 Task: Find connections with filter location Salamanca with filter topic #Mindfulwith filter profile language English with filter current company Global Freelance Recruiter with filter school Institute of Professional Education and Research (IPER), Bhopal with filter industry Restaurants with filter service category Loans with filter keywords title Supervisors
Action: Mouse moved to (142, 227)
Screenshot: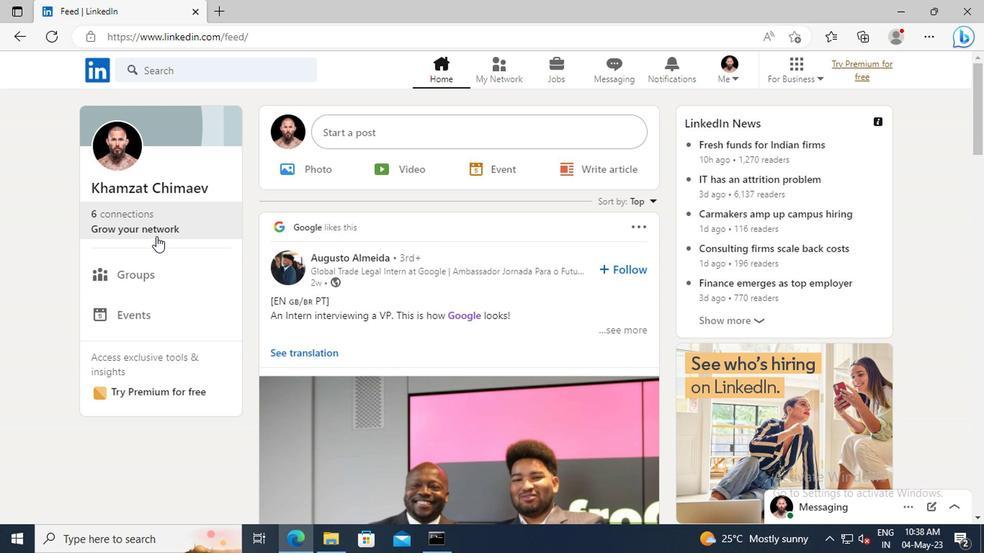 
Action: Mouse pressed left at (142, 227)
Screenshot: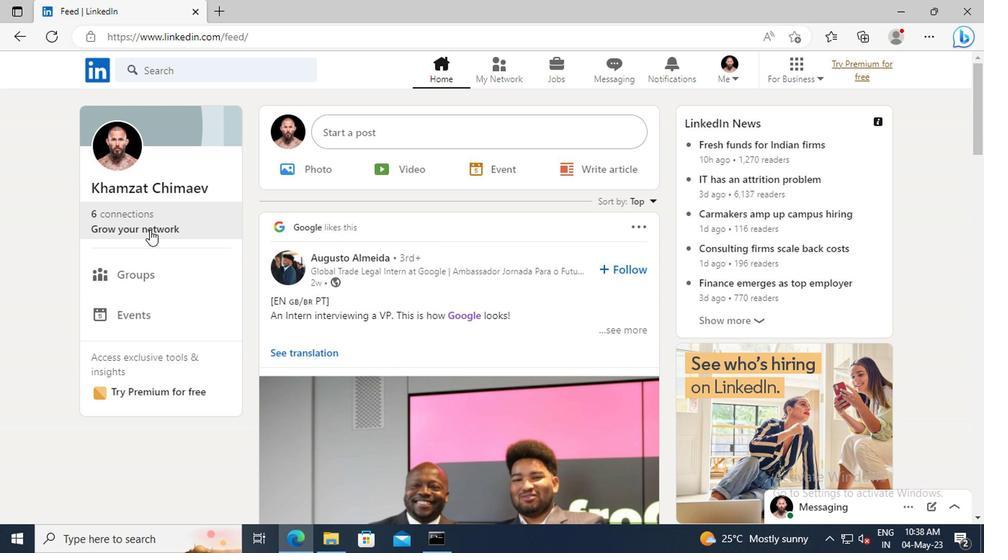 
Action: Mouse moved to (145, 151)
Screenshot: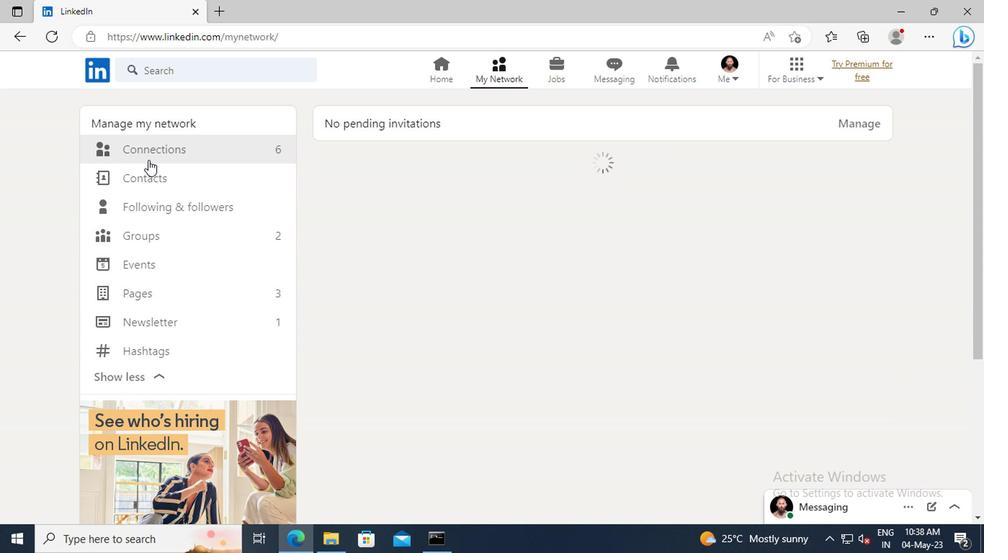 
Action: Mouse pressed left at (145, 151)
Screenshot: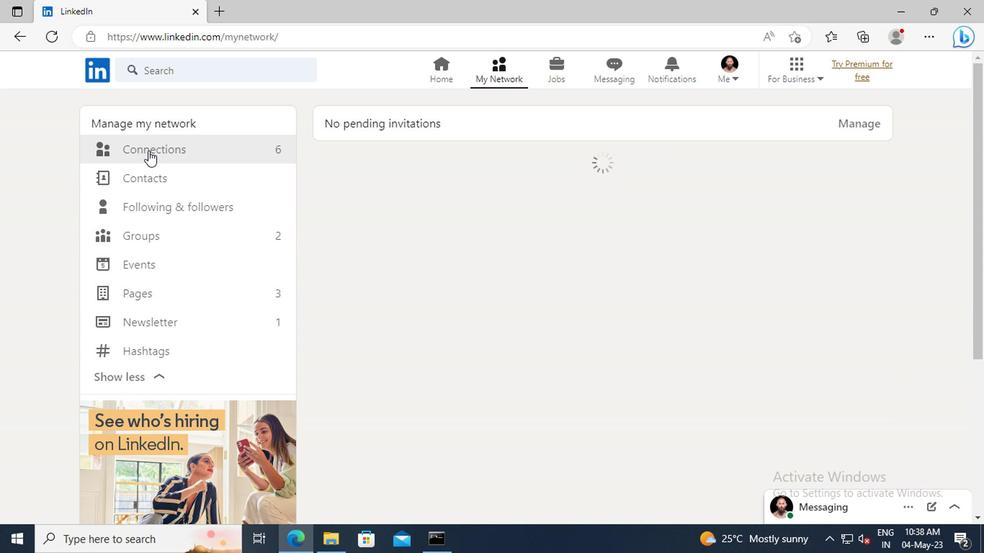 
Action: Mouse moved to (592, 154)
Screenshot: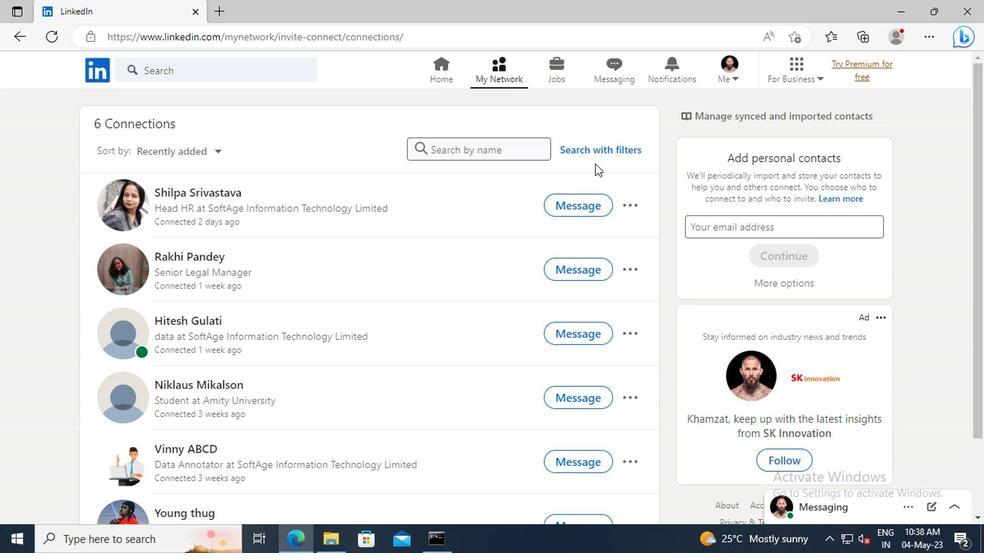 
Action: Mouse pressed left at (592, 154)
Screenshot: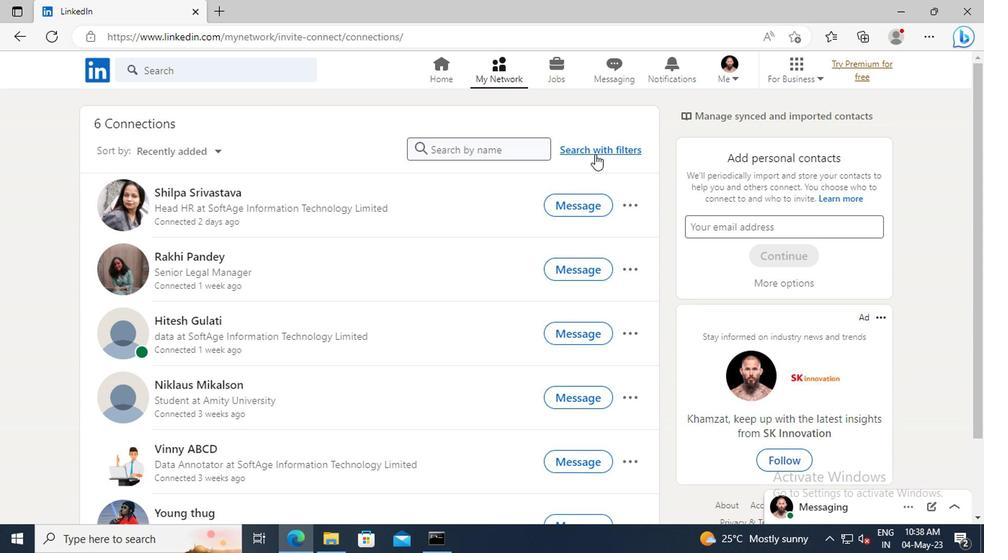 
Action: Mouse moved to (542, 115)
Screenshot: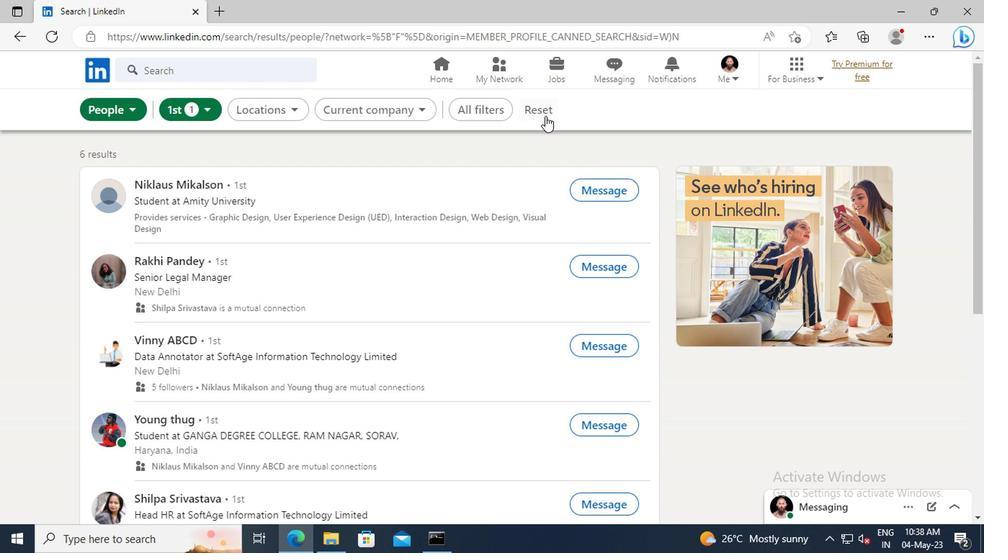 
Action: Mouse pressed left at (542, 115)
Screenshot: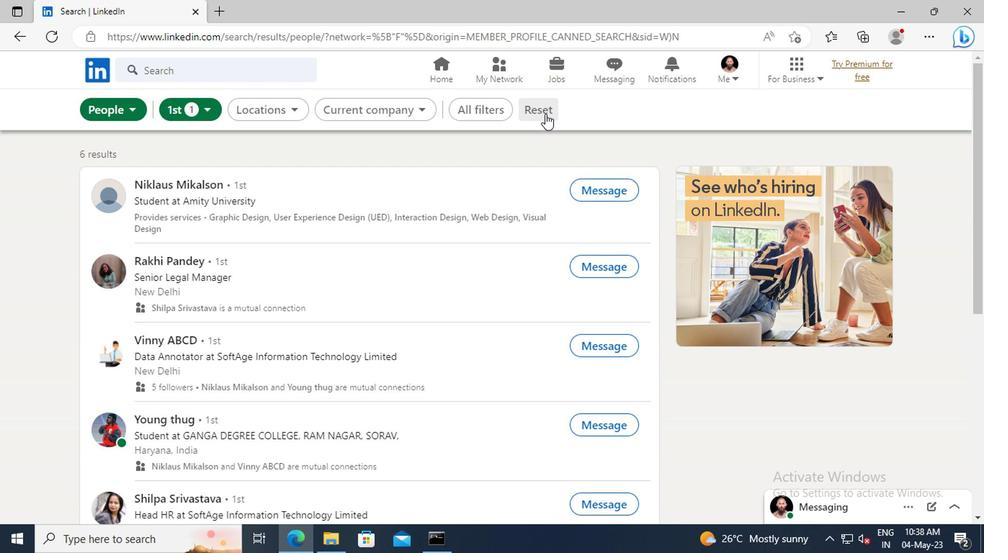 
Action: Mouse moved to (524, 111)
Screenshot: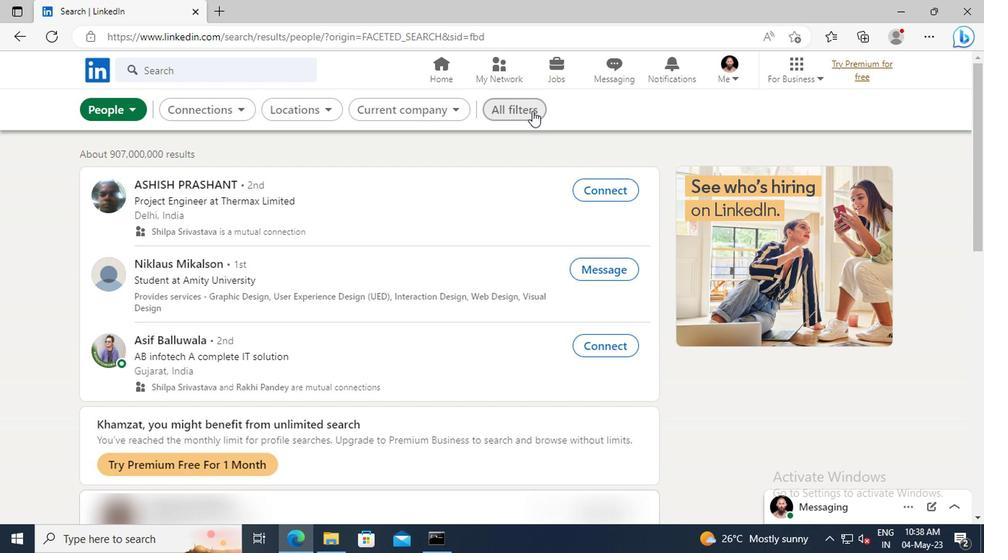 
Action: Mouse pressed left at (524, 111)
Screenshot: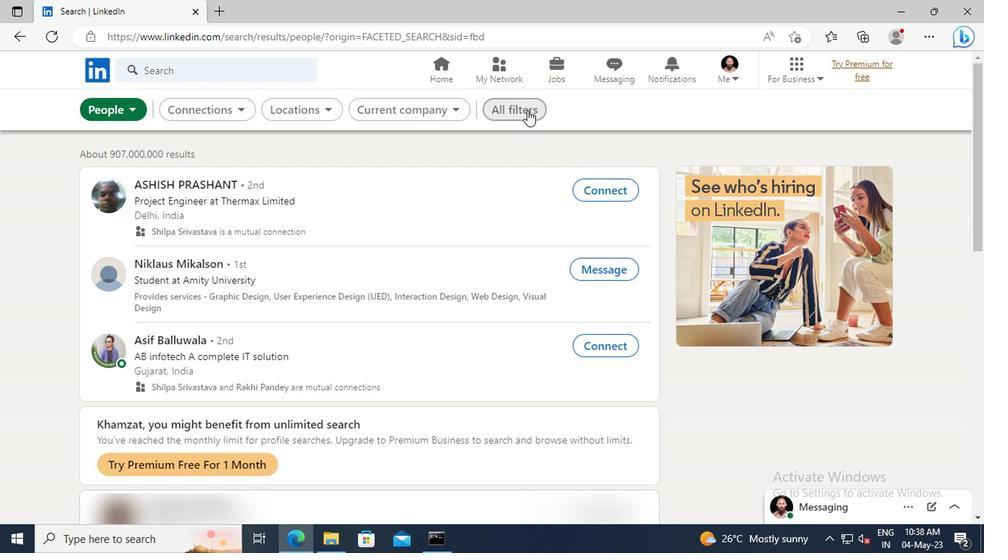 
Action: Mouse moved to (798, 278)
Screenshot: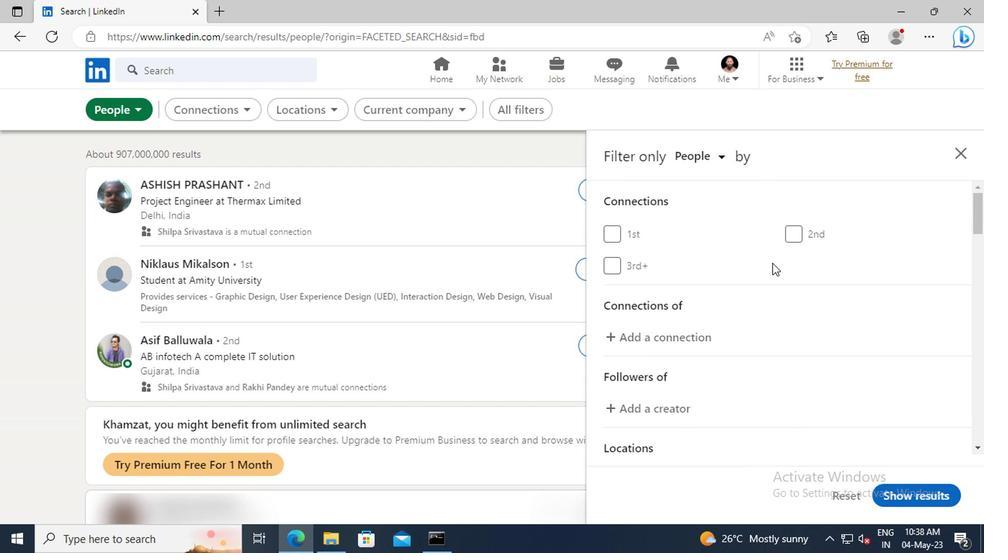
Action: Mouse scrolled (798, 277) with delta (0, 0)
Screenshot: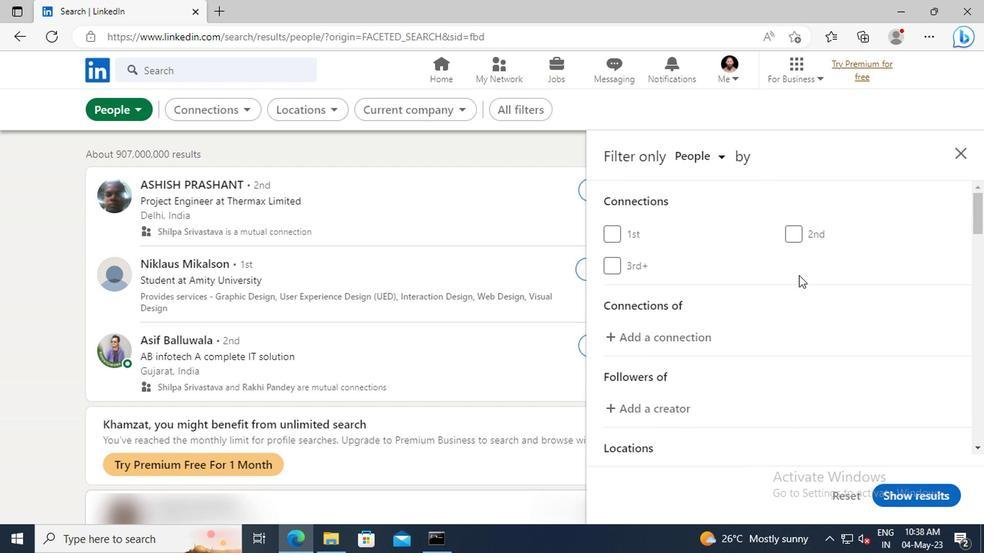
Action: Mouse scrolled (798, 277) with delta (0, 0)
Screenshot: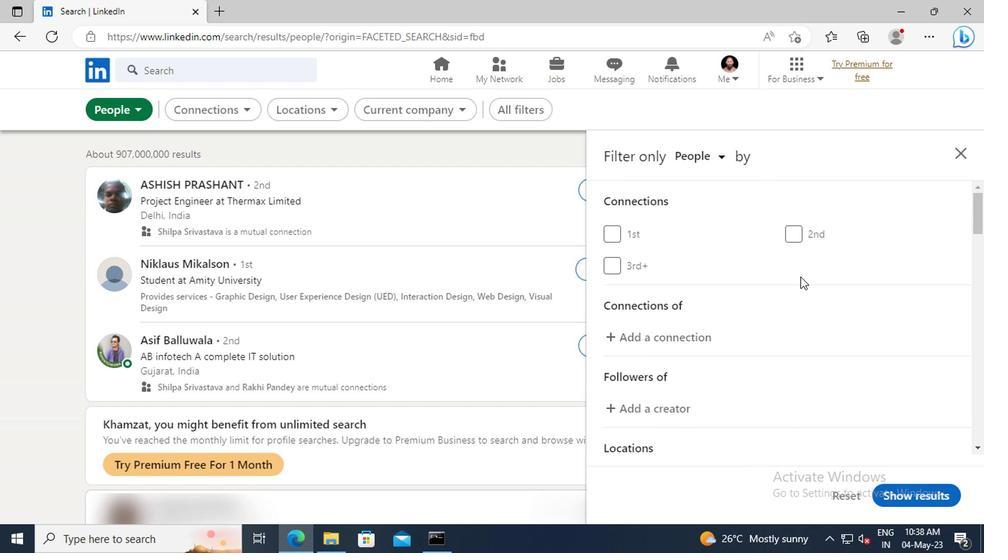 
Action: Mouse scrolled (798, 277) with delta (0, 0)
Screenshot: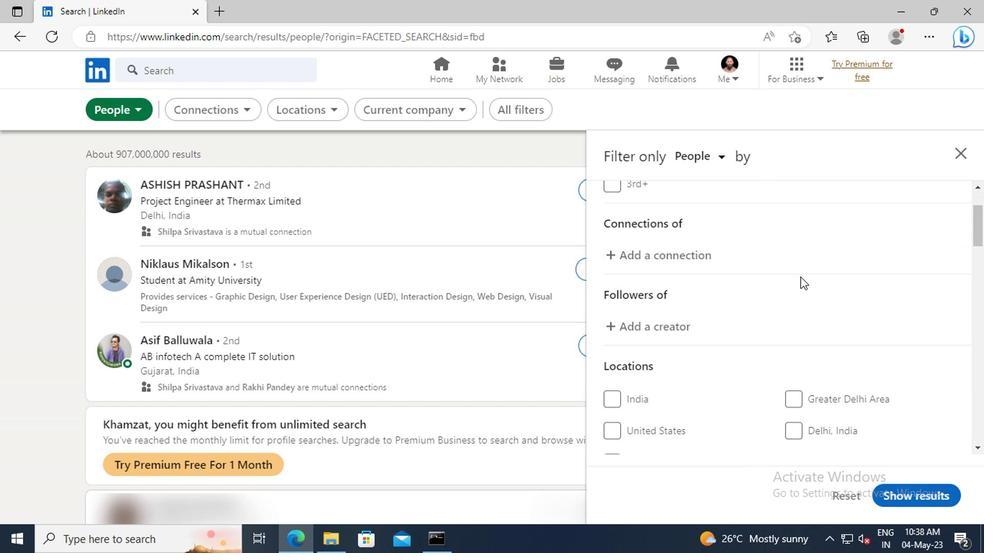 
Action: Mouse scrolled (798, 277) with delta (0, 0)
Screenshot: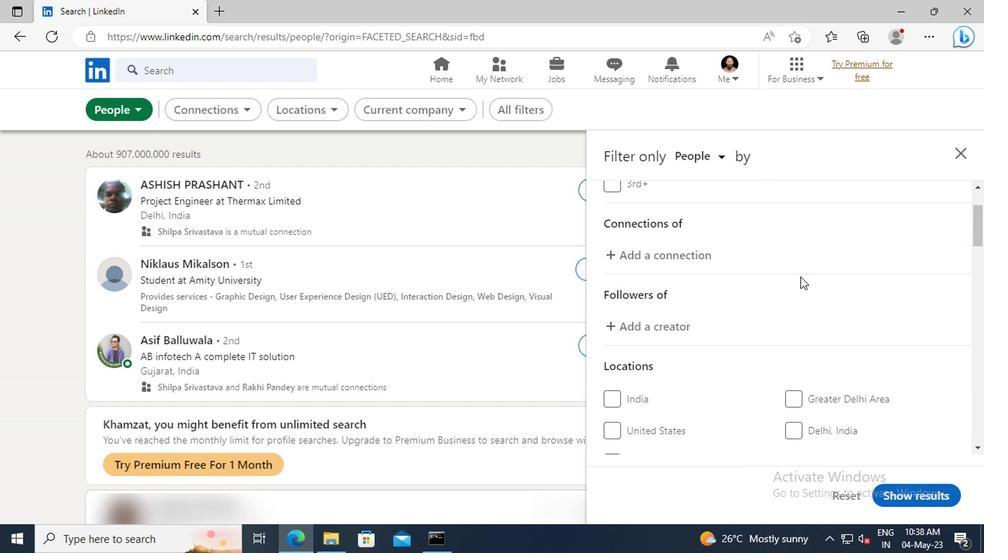 
Action: Mouse scrolled (798, 277) with delta (0, 0)
Screenshot: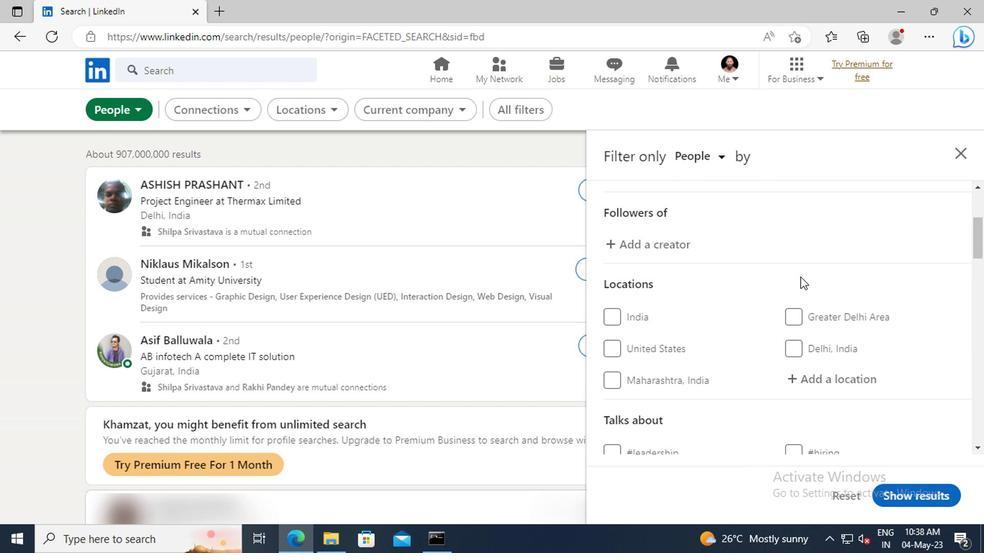 
Action: Mouse scrolled (798, 277) with delta (0, 0)
Screenshot: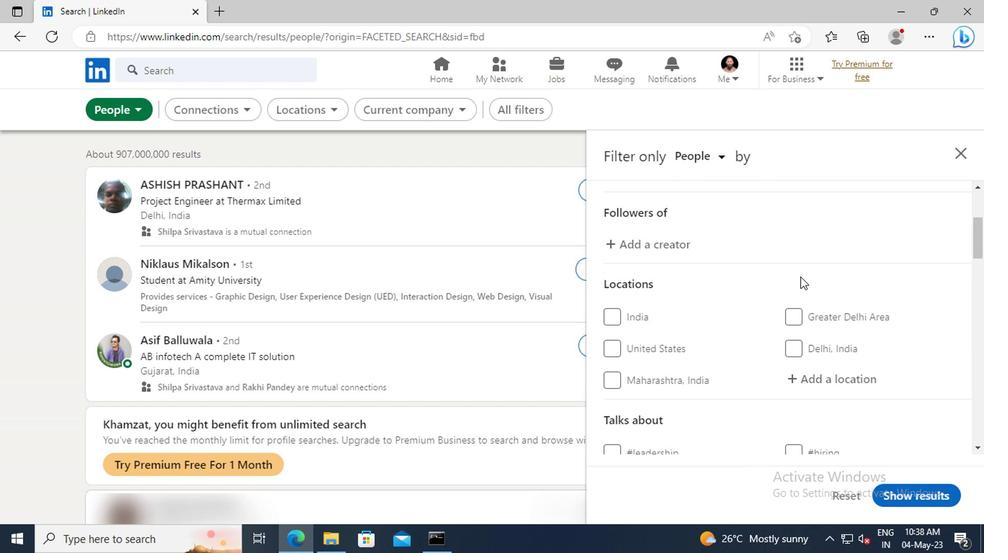 
Action: Mouse moved to (803, 296)
Screenshot: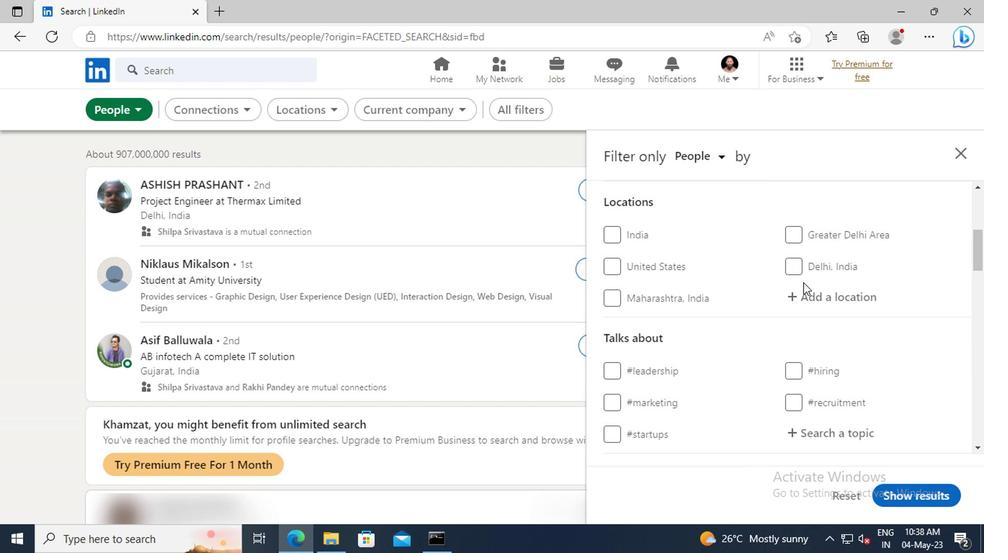 
Action: Mouse pressed left at (803, 296)
Screenshot: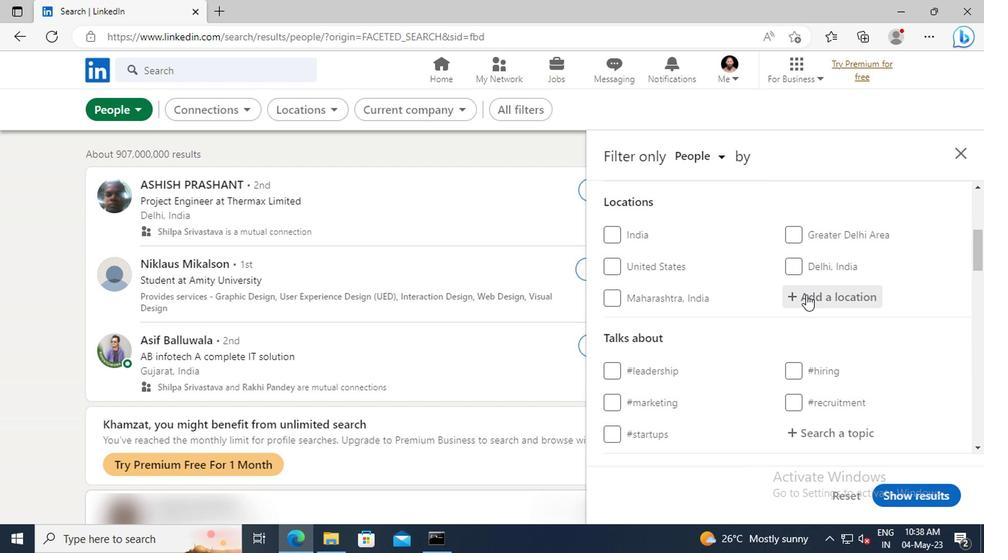 
Action: Key pressed <Key.shift>SALAMA
Screenshot: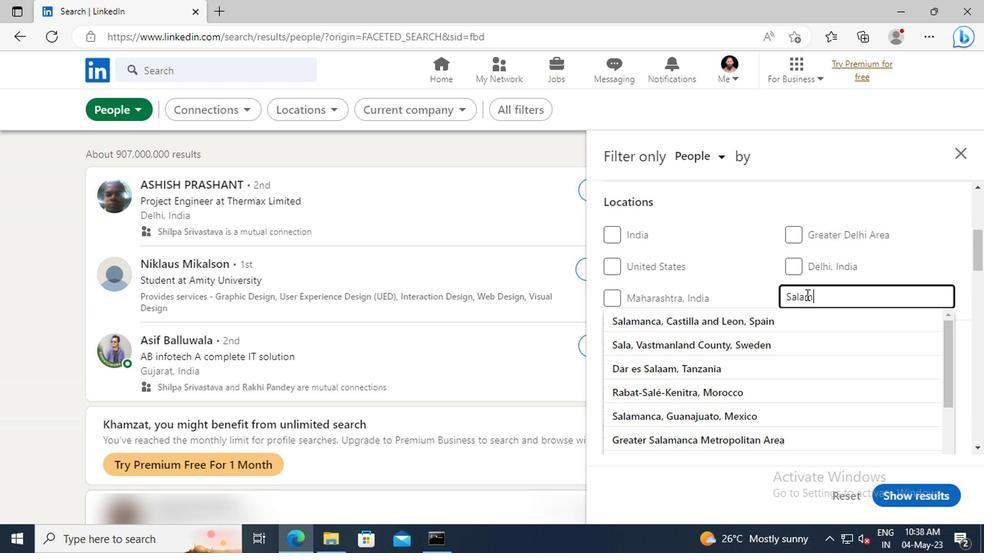 
Action: Mouse moved to (803, 317)
Screenshot: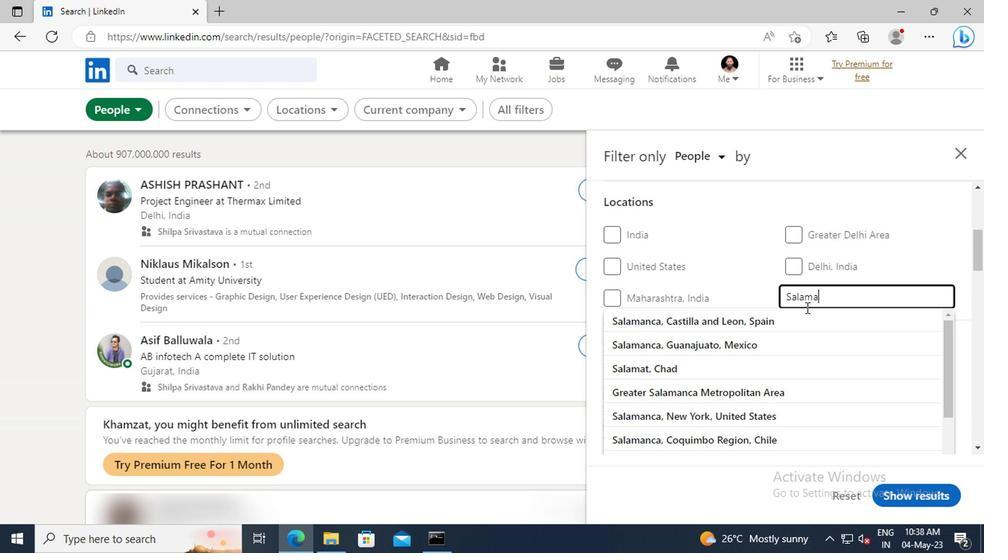 
Action: Mouse pressed left at (803, 317)
Screenshot: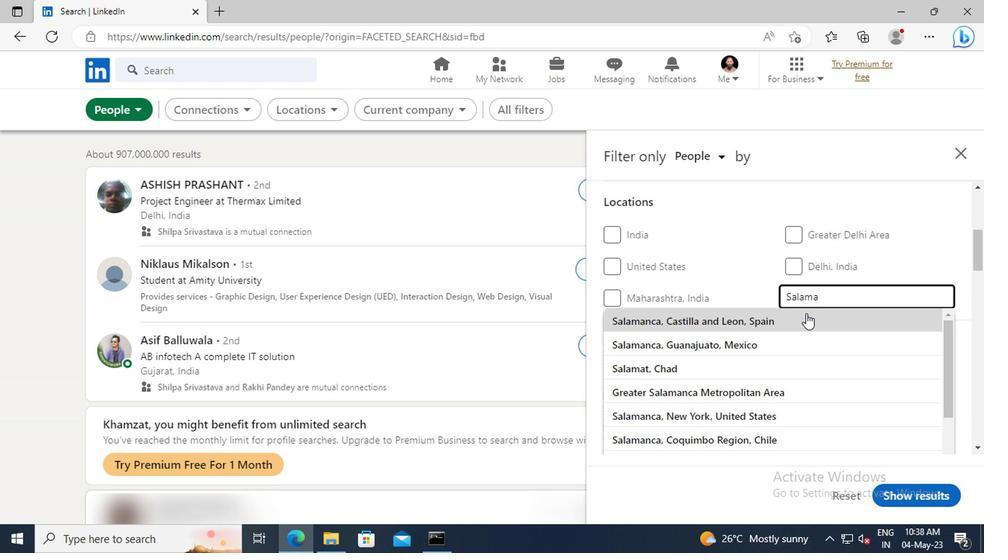 
Action: Mouse scrolled (803, 316) with delta (0, 0)
Screenshot: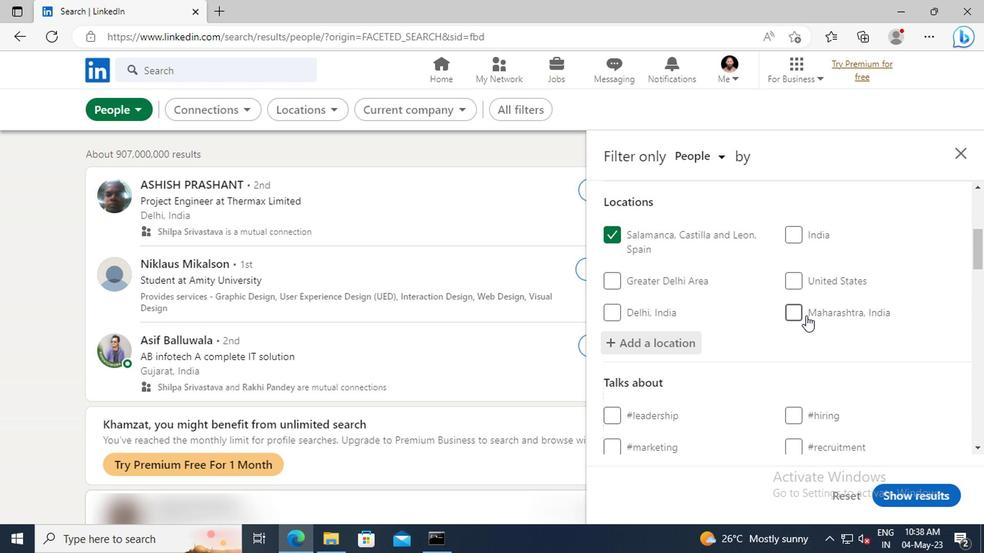 
Action: Mouse scrolled (803, 316) with delta (0, 0)
Screenshot: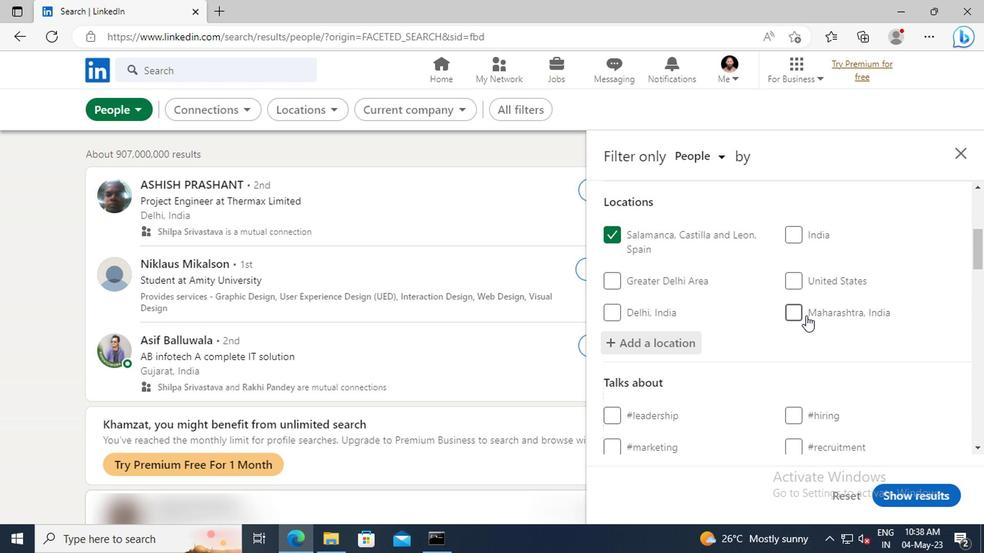 
Action: Mouse scrolled (803, 316) with delta (0, 0)
Screenshot: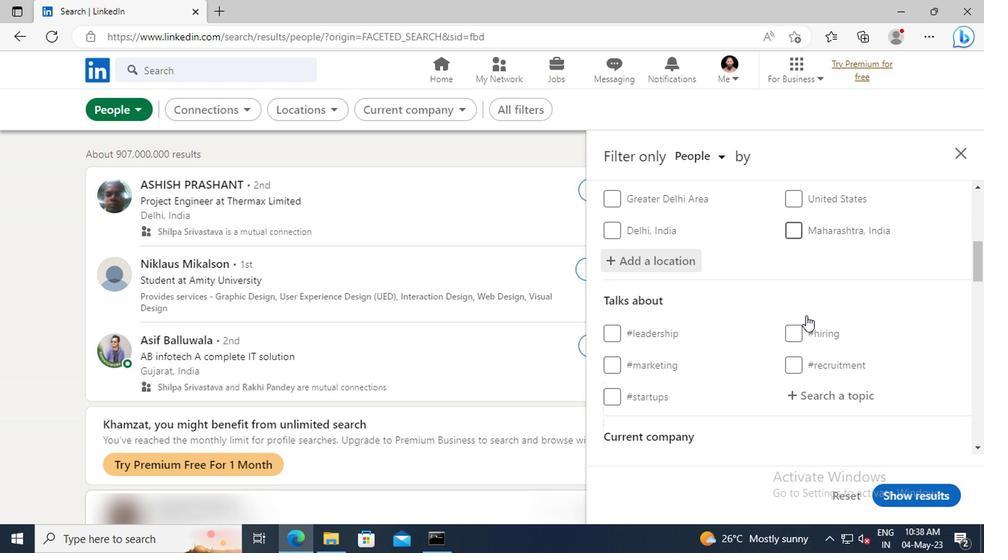 
Action: Mouse scrolled (803, 316) with delta (0, 0)
Screenshot: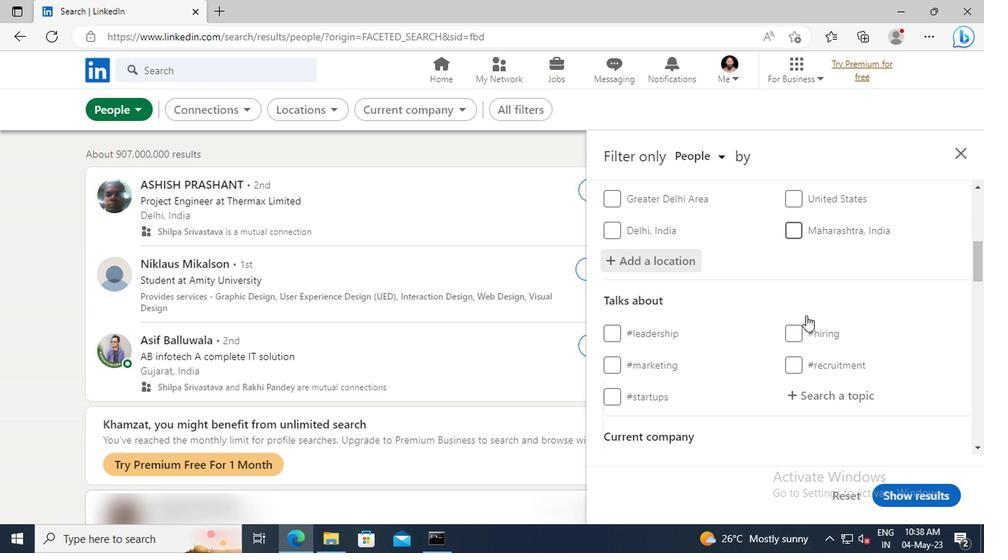 
Action: Mouse pressed left at (803, 317)
Screenshot: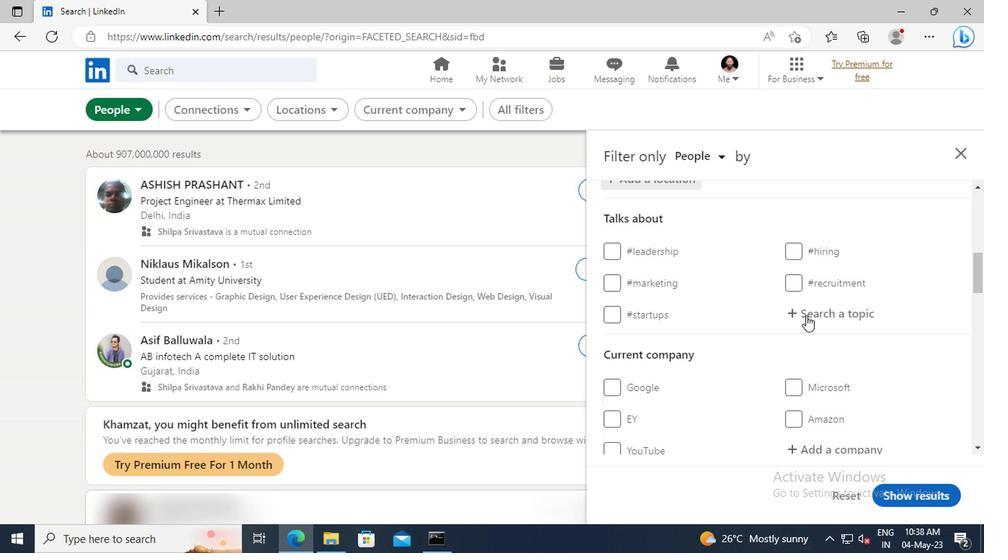 
Action: Key pressed <Key.shift>MINDFU
Screenshot: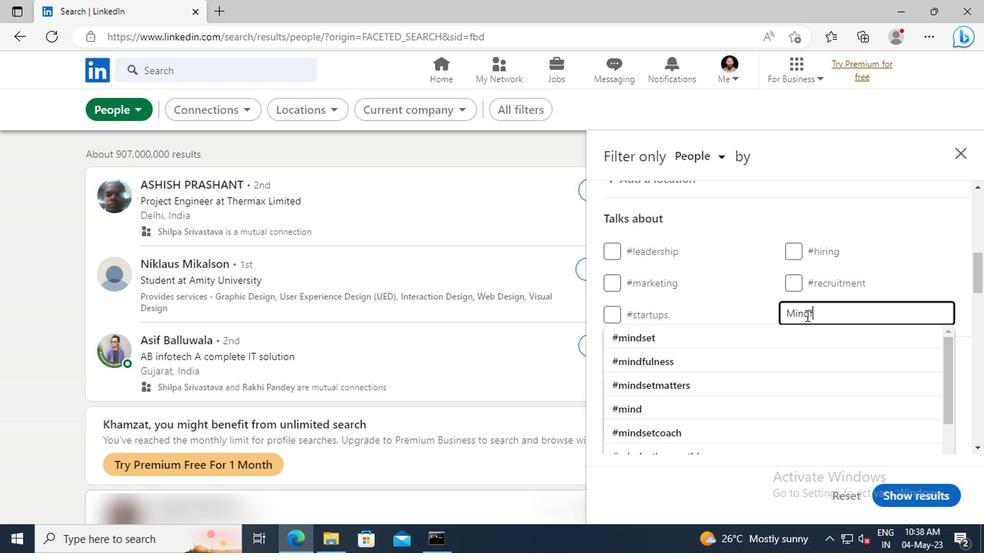 
Action: Mouse moved to (810, 357)
Screenshot: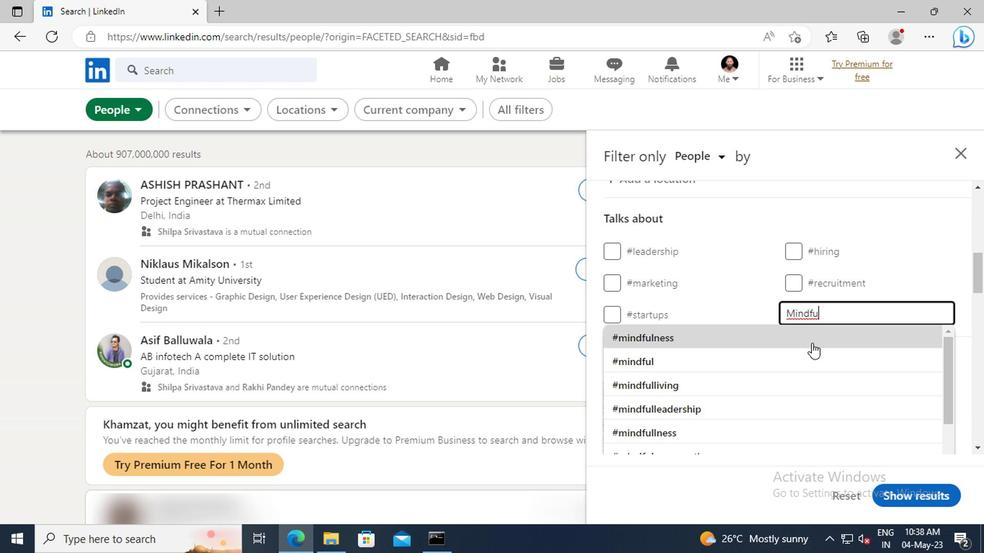 
Action: Mouse pressed left at (810, 357)
Screenshot: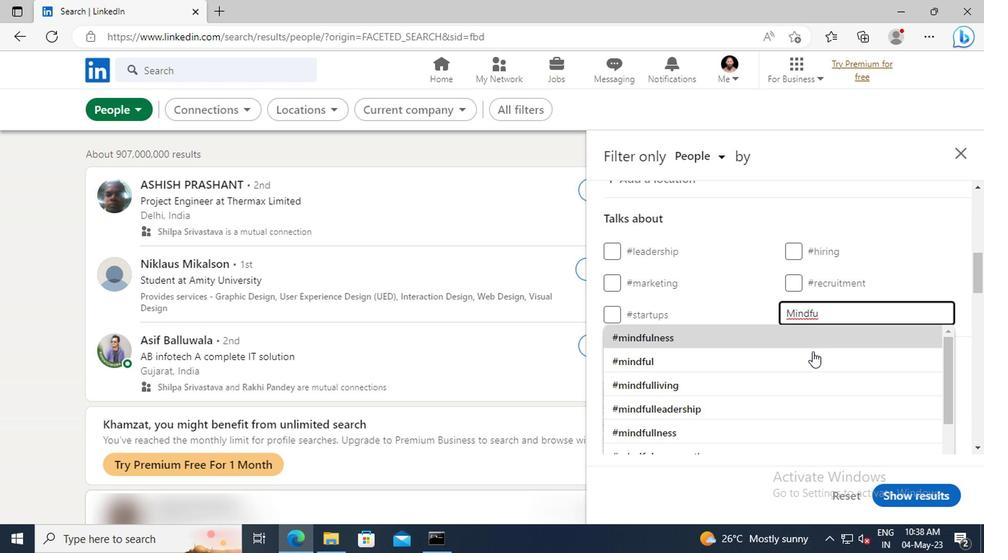 
Action: Mouse scrolled (810, 356) with delta (0, -1)
Screenshot: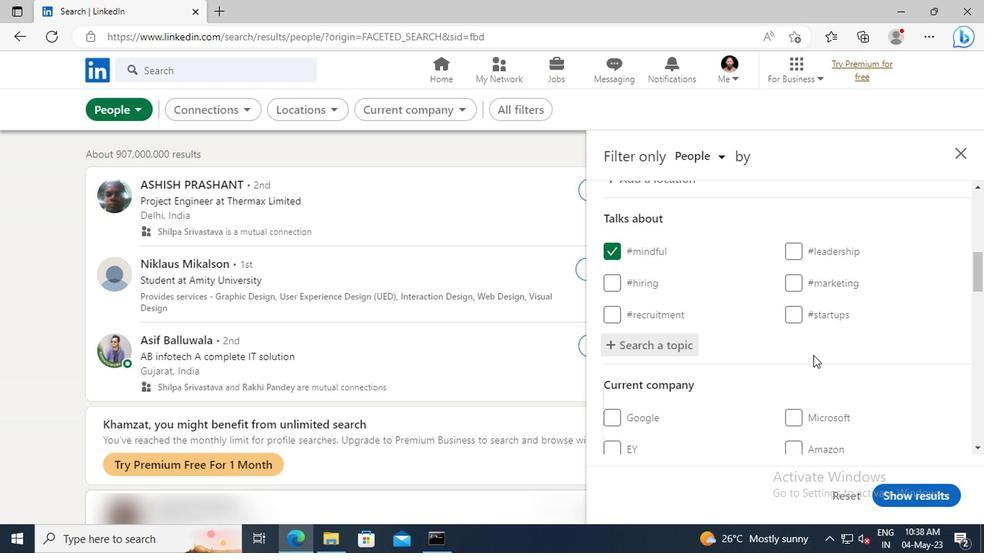 
Action: Mouse scrolled (810, 356) with delta (0, -1)
Screenshot: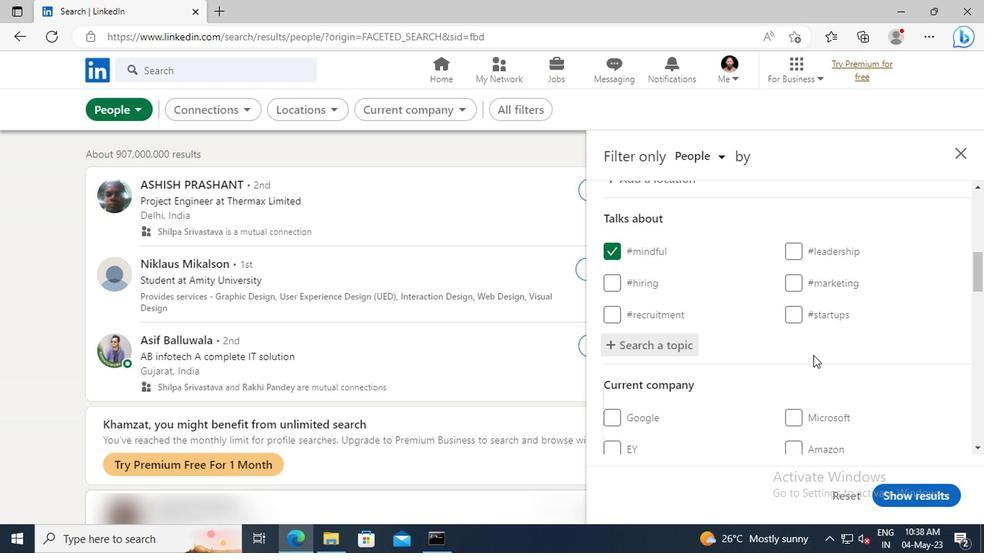 
Action: Mouse scrolled (810, 356) with delta (0, -1)
Screenshot: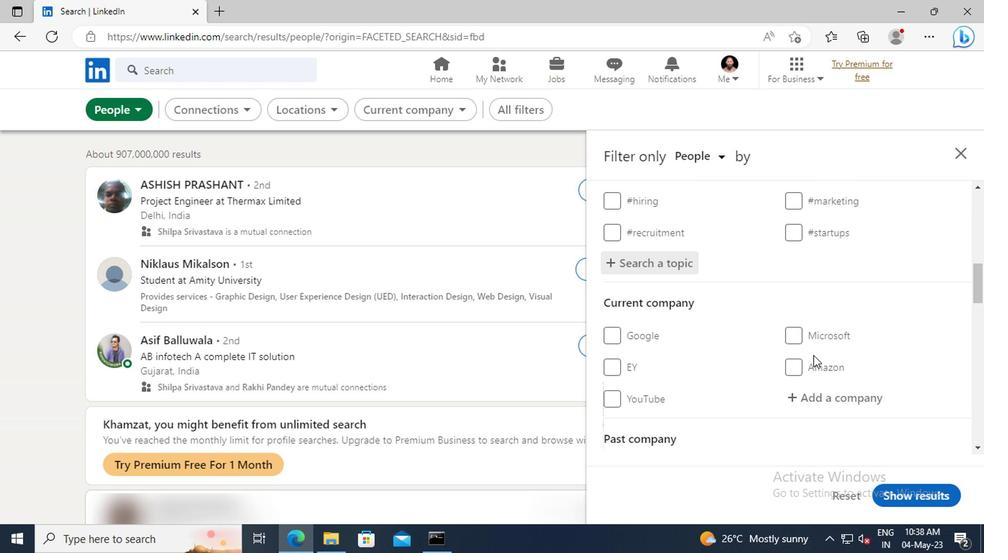 
Action: Mouse scrolled (810, 356) with delta (0, -1)
Screenshot: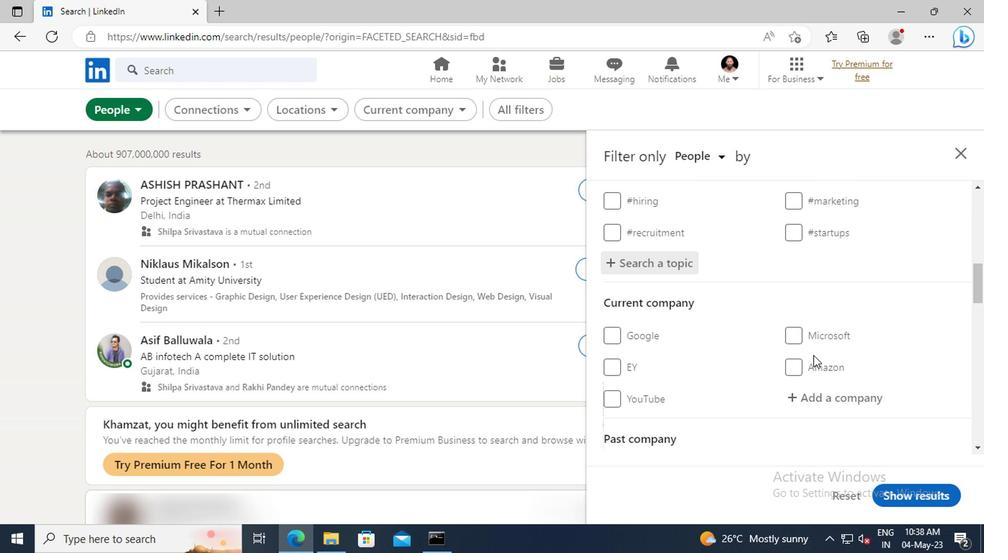 
Action: Mouse scrolled (810, 356) with delta (0, -1)
Screenshot: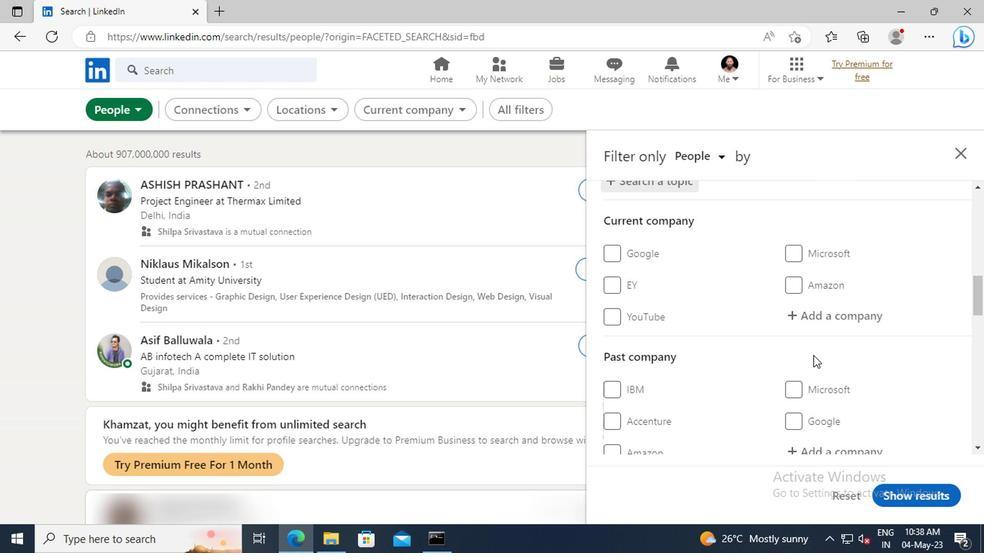 
Action: Mouse scrolled (810, 356) with delta (0, -1)
Screenshot: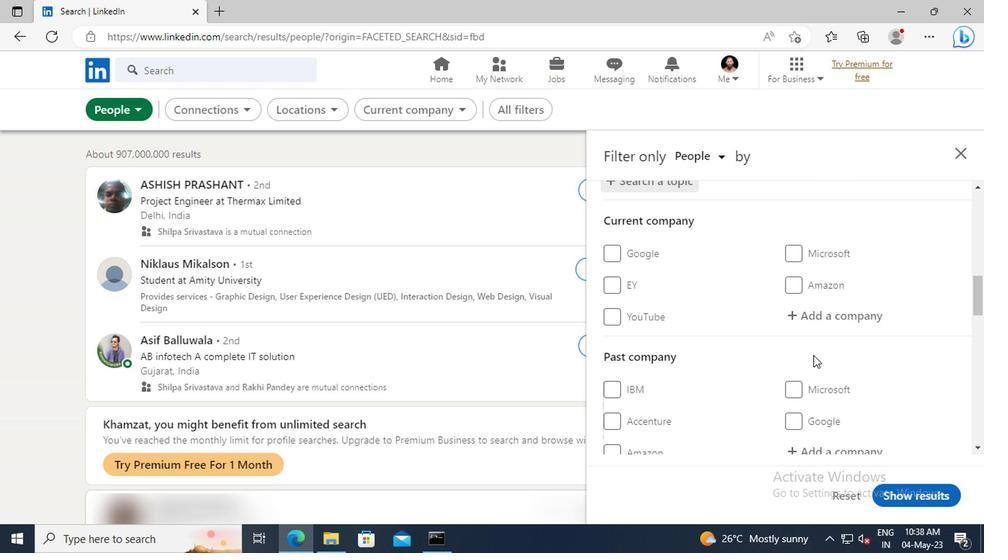 
Action: Mouse scrolled (810, 356) with delta (0, -1)
Screenshot: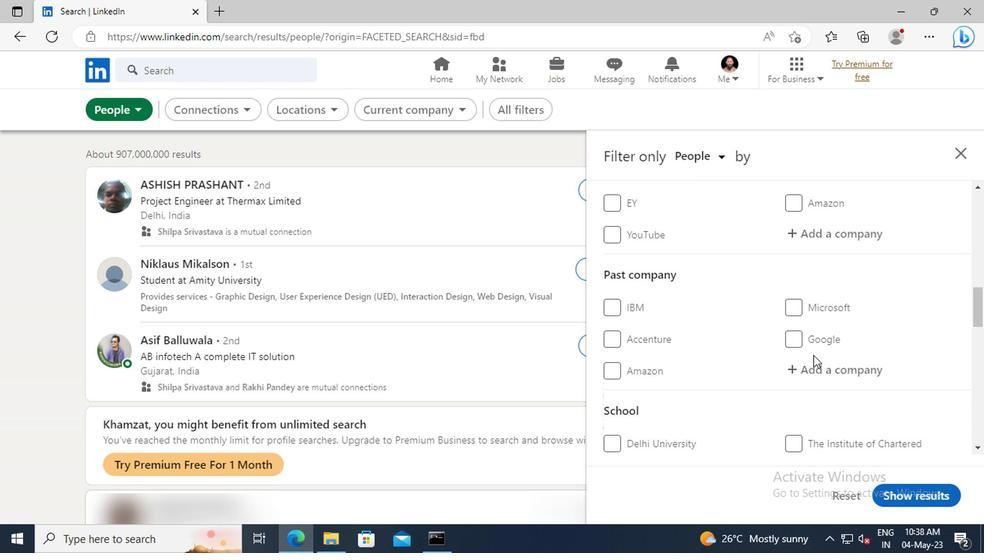 
Action: Mouse scrolled (810, 356) with delta (0, -1)
Screenshot: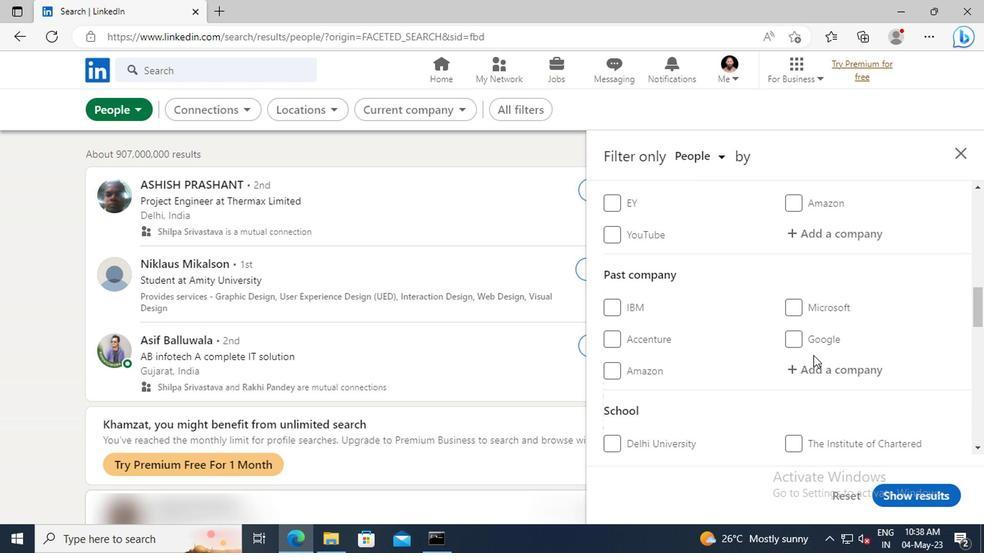 
Action: Mouse scrolled (810, 356) with delta (0, -1)
Screenshot: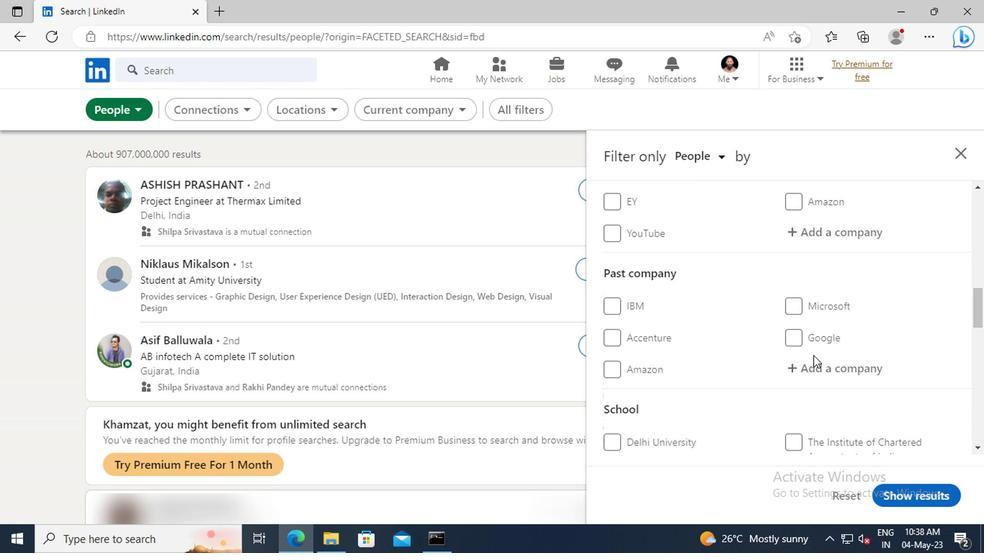 
Action: Mouse scrolled (810, 356) with delta (0, -1)
Screenshot: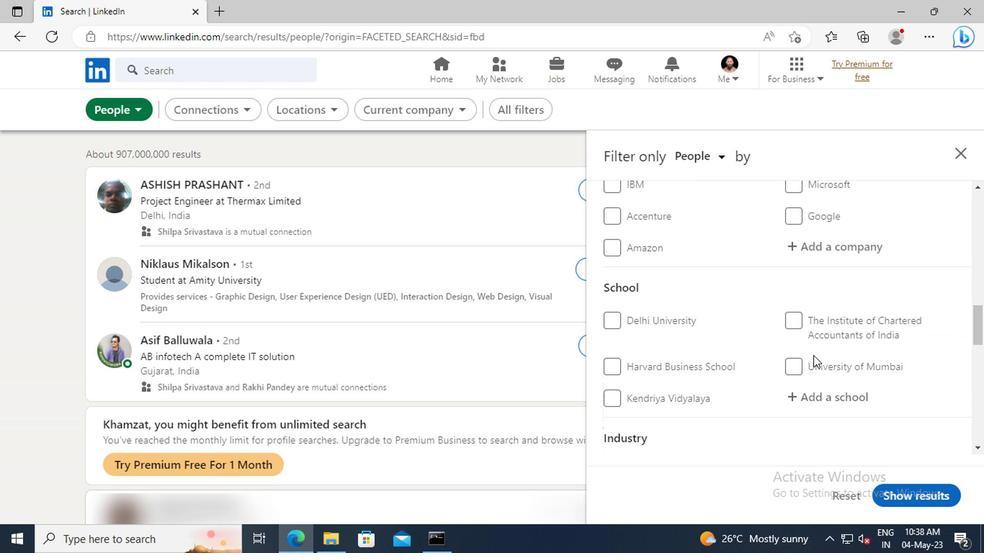 
Action: Mouse scrolled (810, 356) with delta (0, -1)
Screenshot: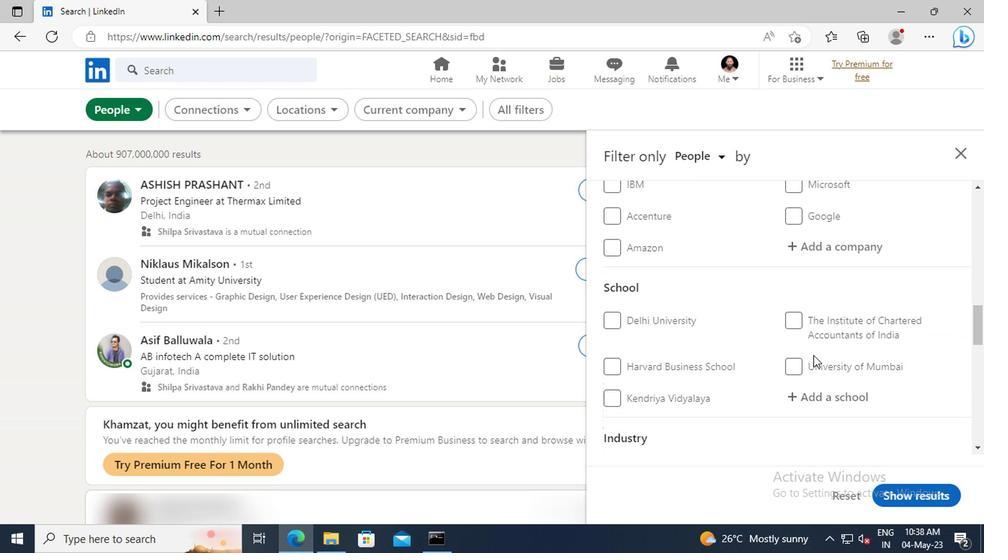 
Action: Mouse scrolled (810, 356) with delta (0, -1)
Screenshot: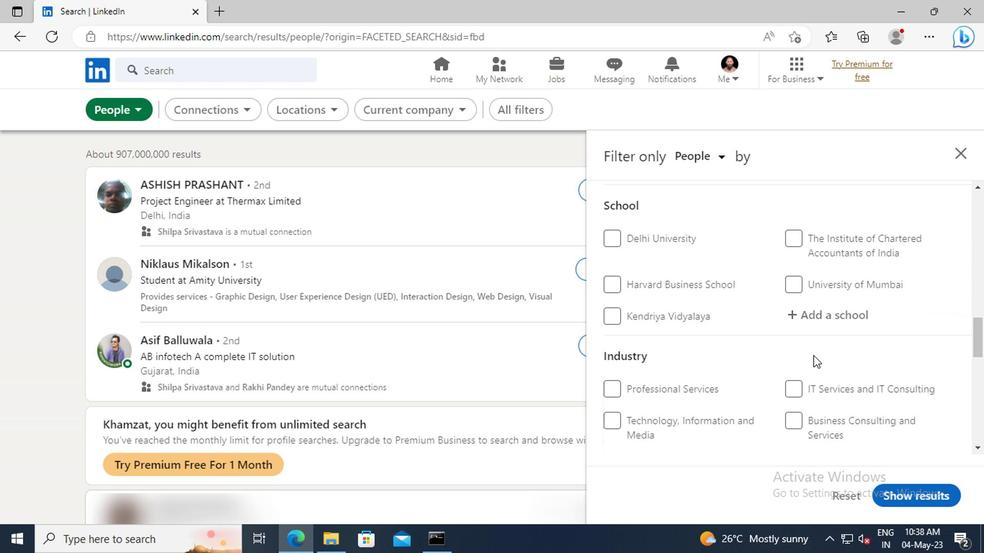 
Action: Mouse scrolled (810, 356) with delta (0, -1)
Screenshot: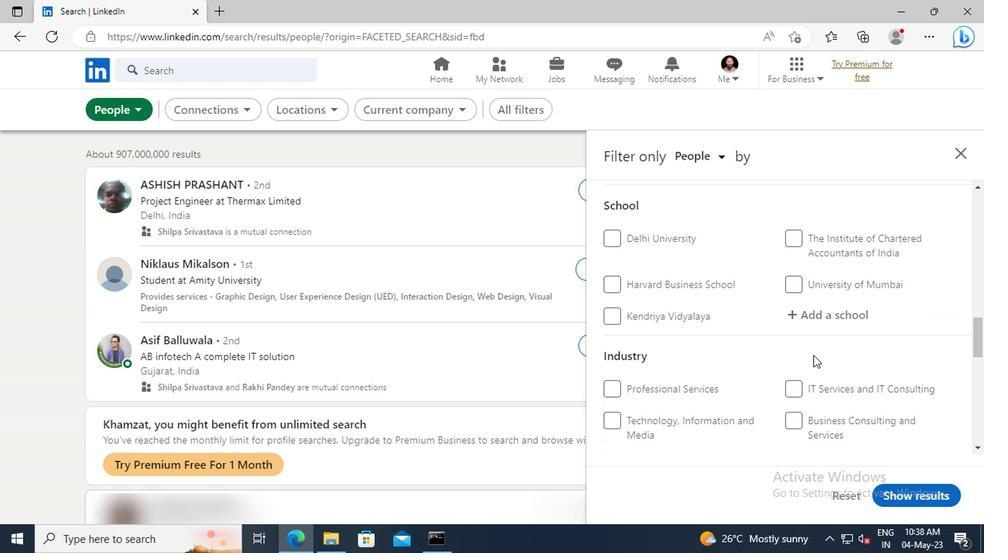 
Action: Mouse scrolled (810, 356) with delta (0, -1)
Screenshot: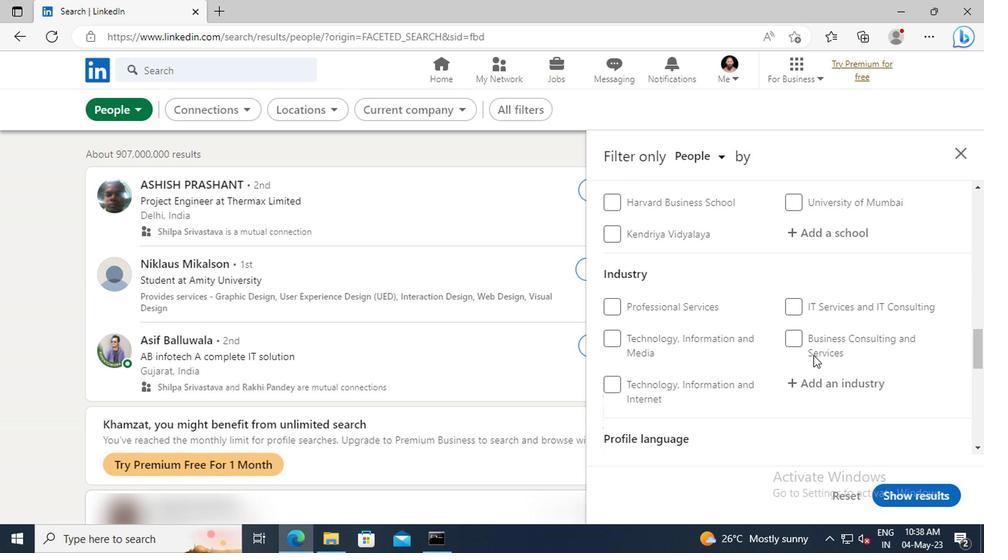 
Action: Mouse scrolled (810, 356) with delta (0, -1)
Screenshot: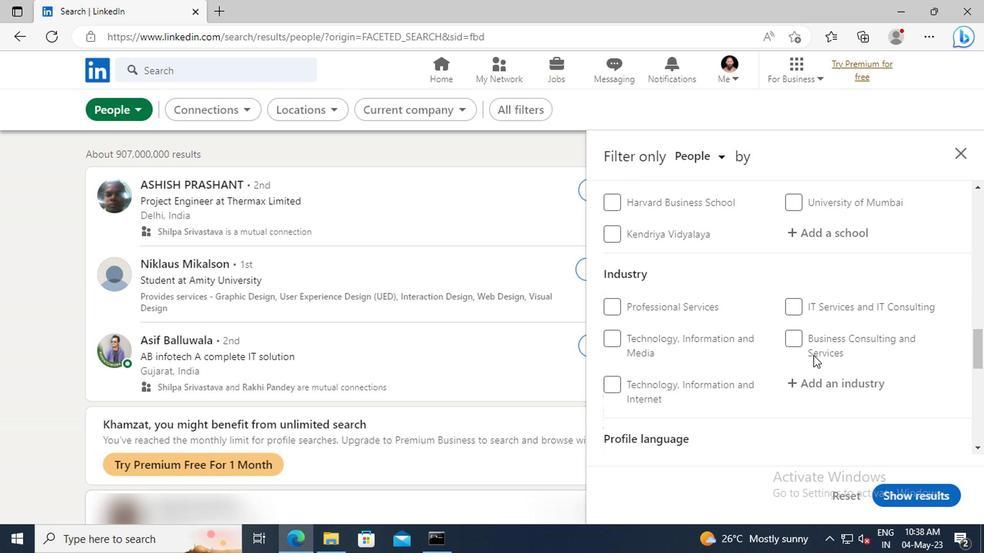 
Action: Mouse moved to (609, 395)
Screenshot: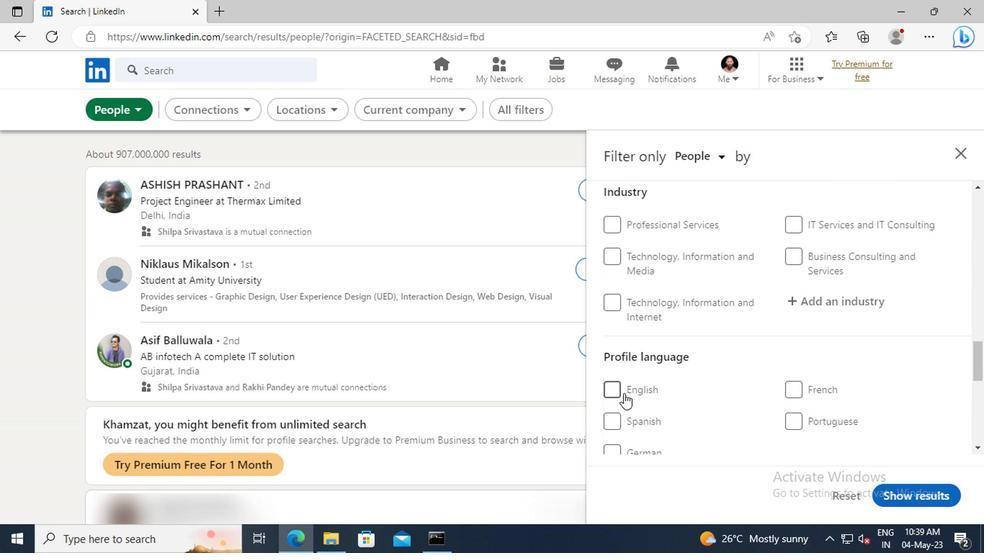 
Action: Mouse pressed left at (609, 395)
Screenshot: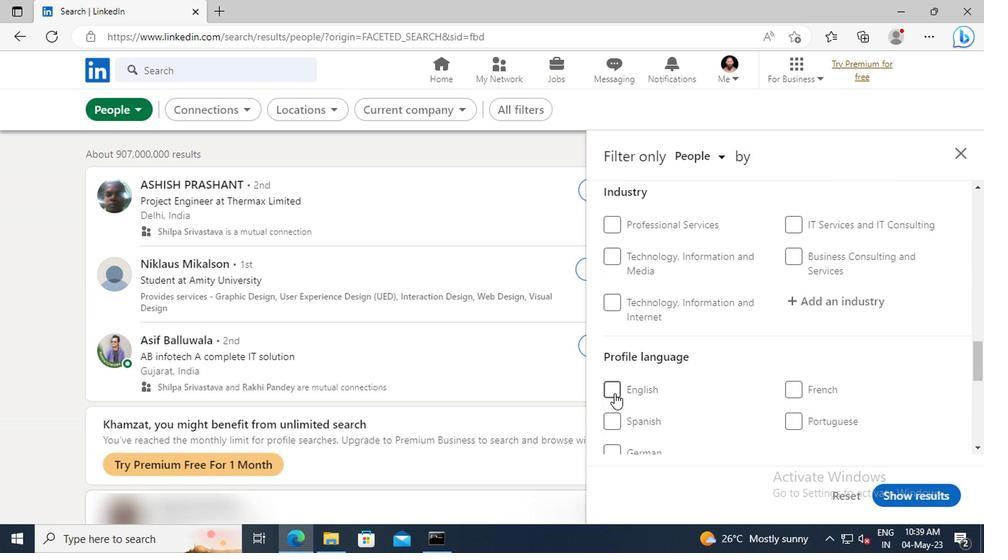 
Action: Mouse moved to (798, 357)
Screenshot: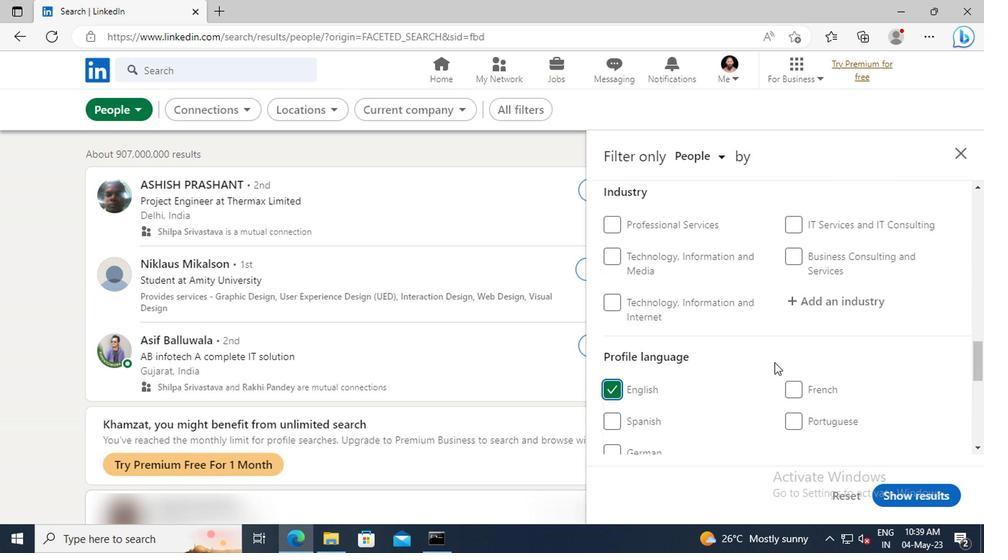 
Action: Mouse scrolled (798, 357) with delta (0, 0)
Screenshot: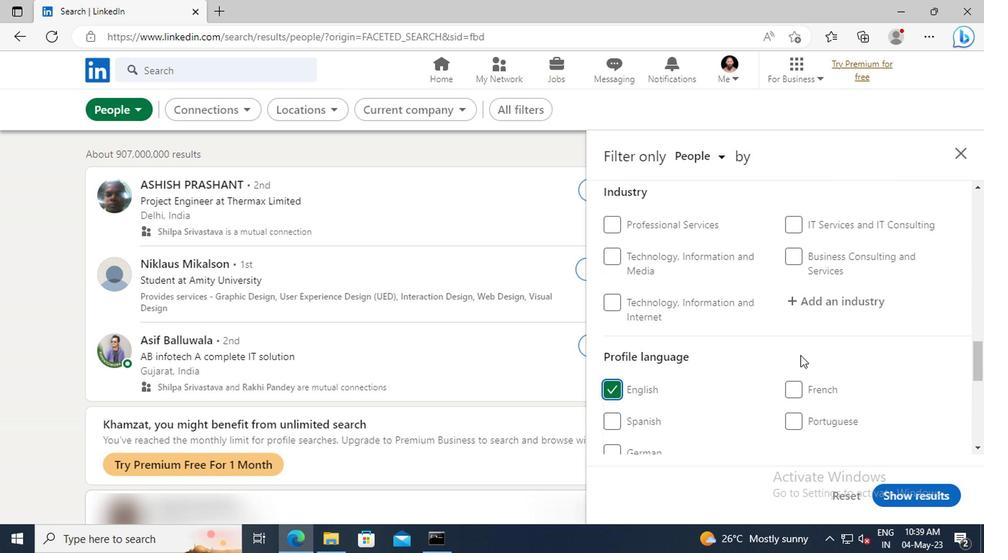 
Action: Mouse scrolled (798, 357) with delta (0, 0)
Screenshot: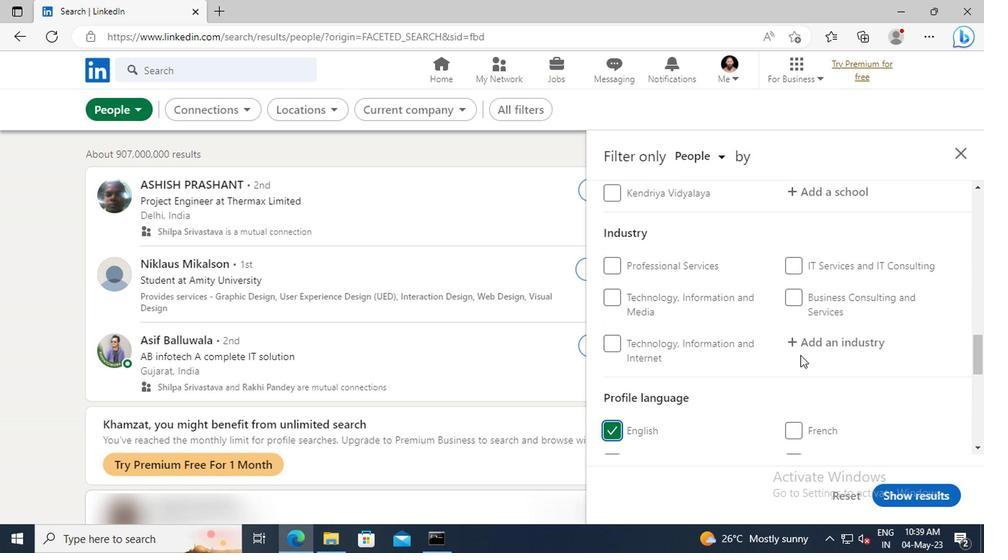 
Action: Mouse moved to (798, 356)
Screenshot: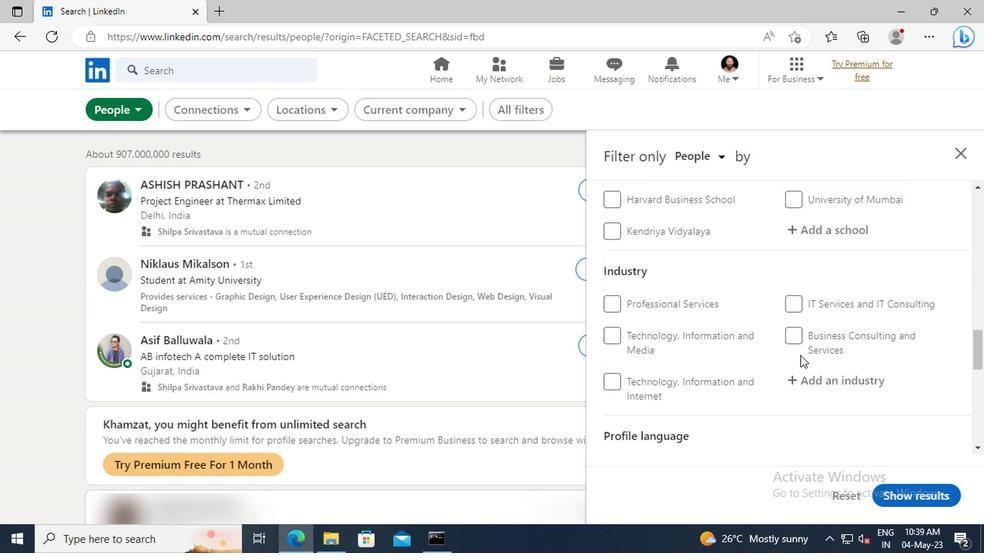 
Action: Mouse scrolled (798, 357) with delta (0, 1)
Screenshot: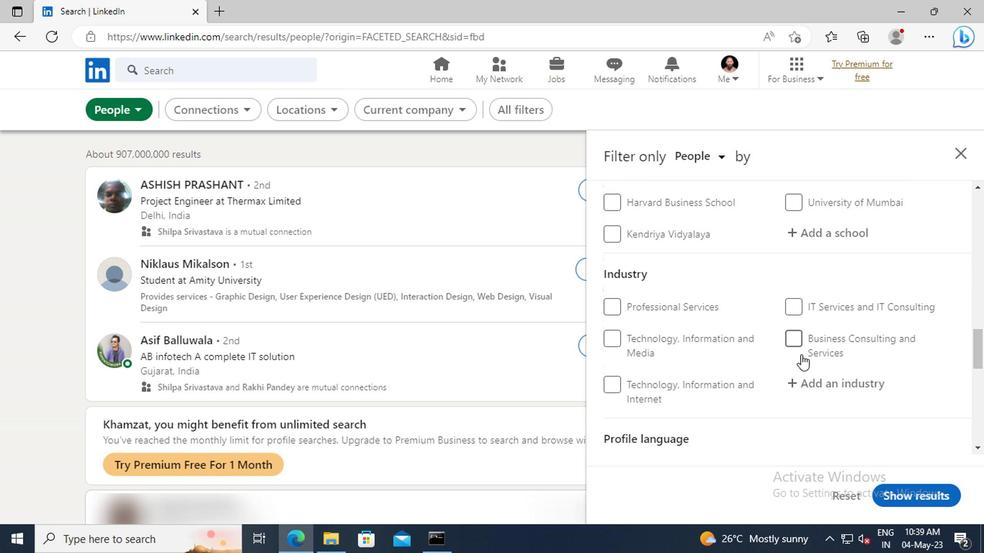 
Action: Mouse scrolled (798, 357) with delta (0, 1)
Screenshot: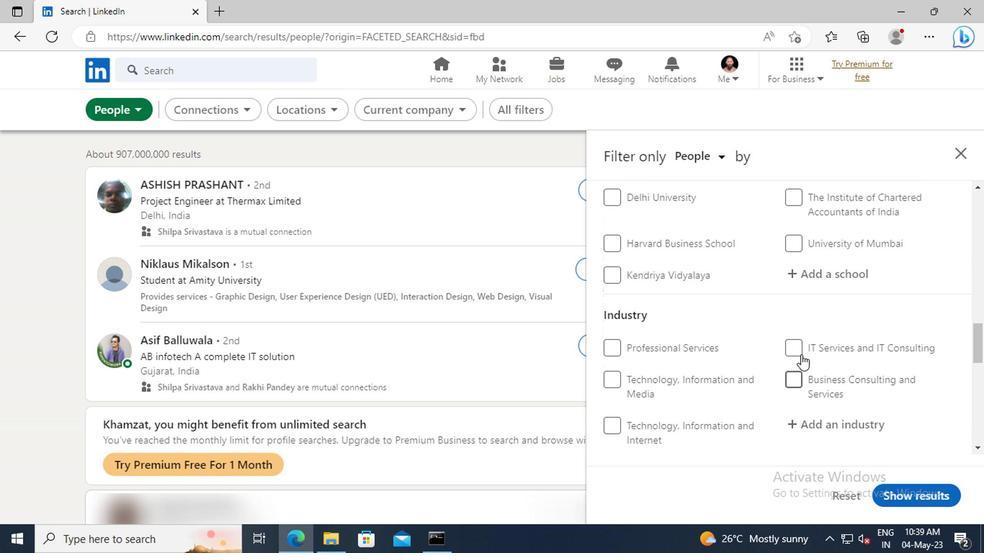 
Action: Mouse scrolled (798, 357) with delta (0, 1)
Screenshot: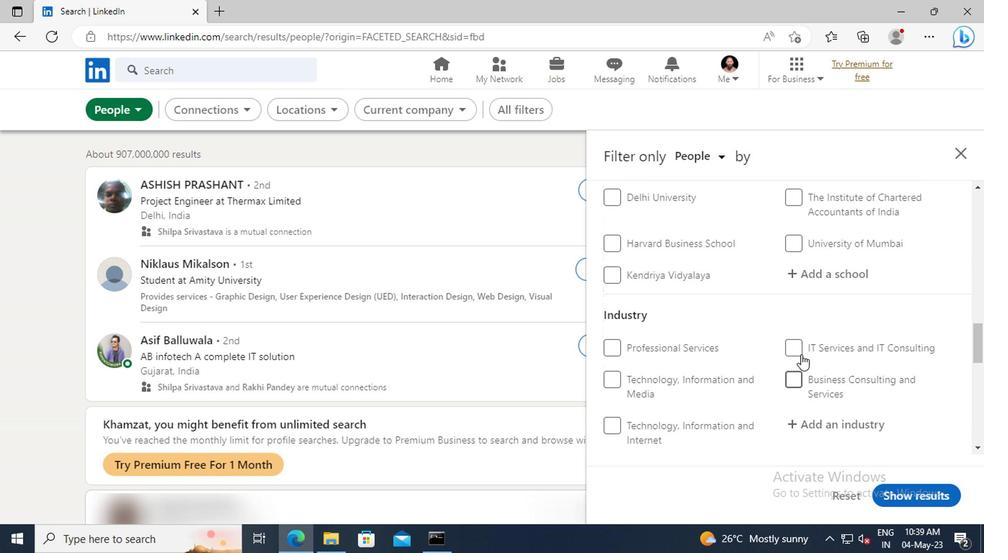 
Action: Mouse scrolled (798, 357) with delta (0, 1)
Screenshot: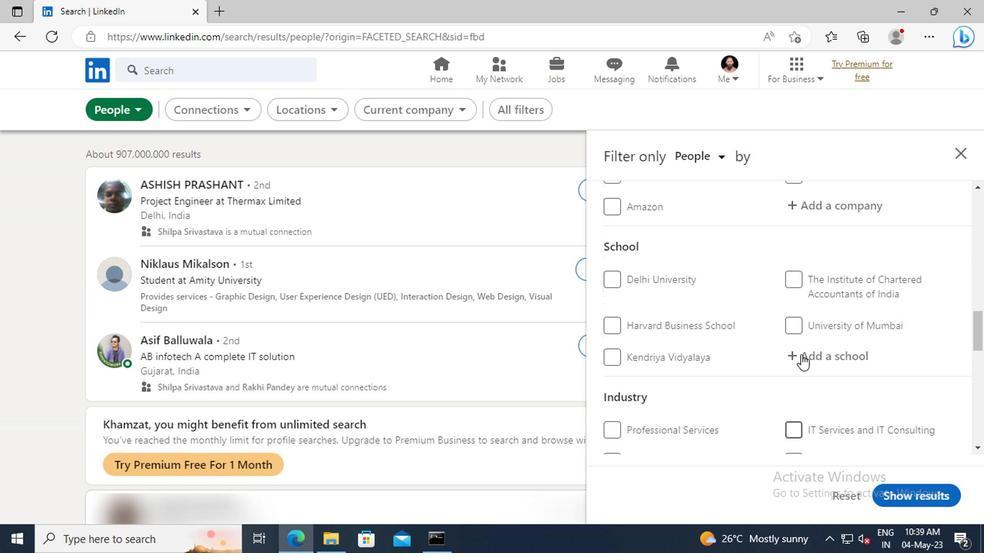 
Action: Mouse scrolled (798, 357) with delta (0, 1)
Screenshot: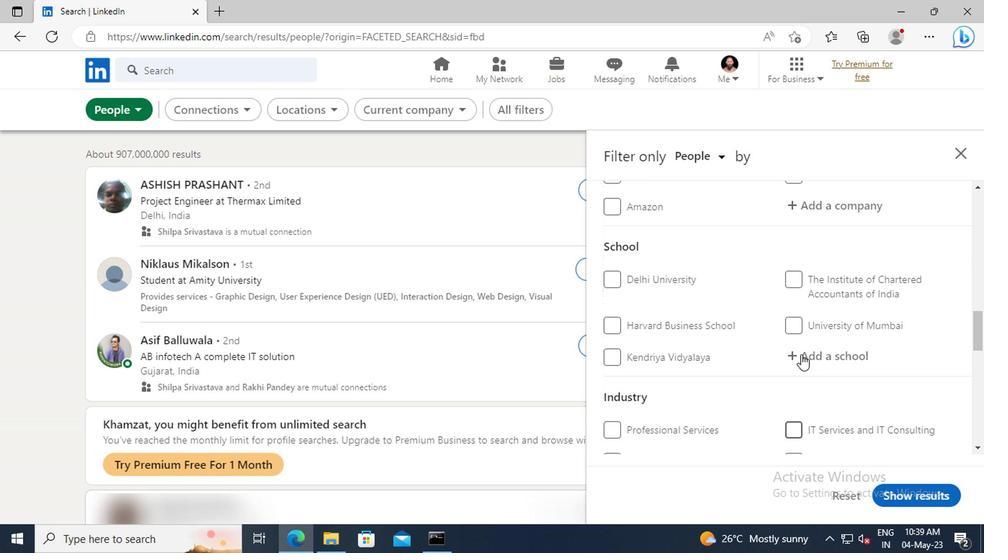 
Action: Mouse scrolled (798, 357) with delta (0, 1)
Screenshot: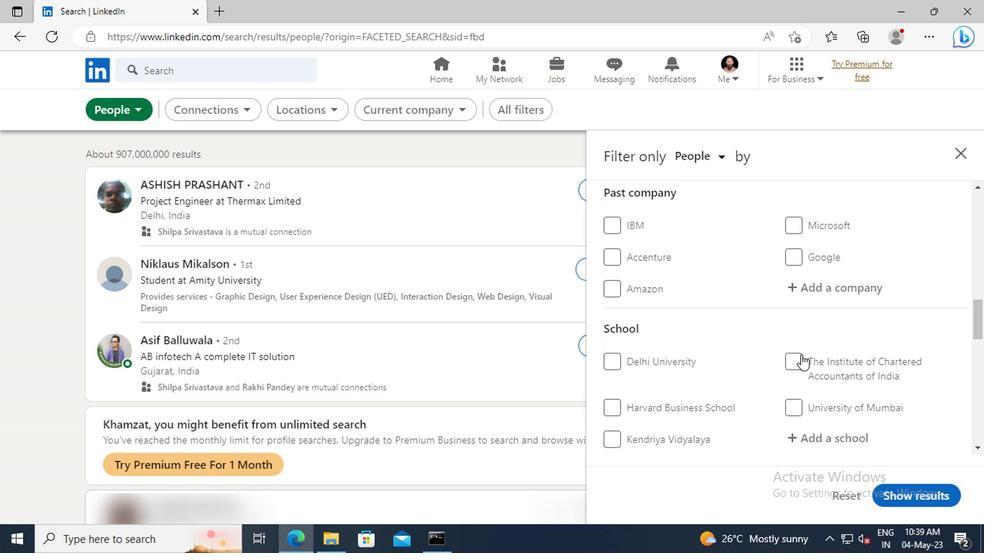 
Action: Mouse scrolled (798, 357) with delta (0, 1)
Screenshot: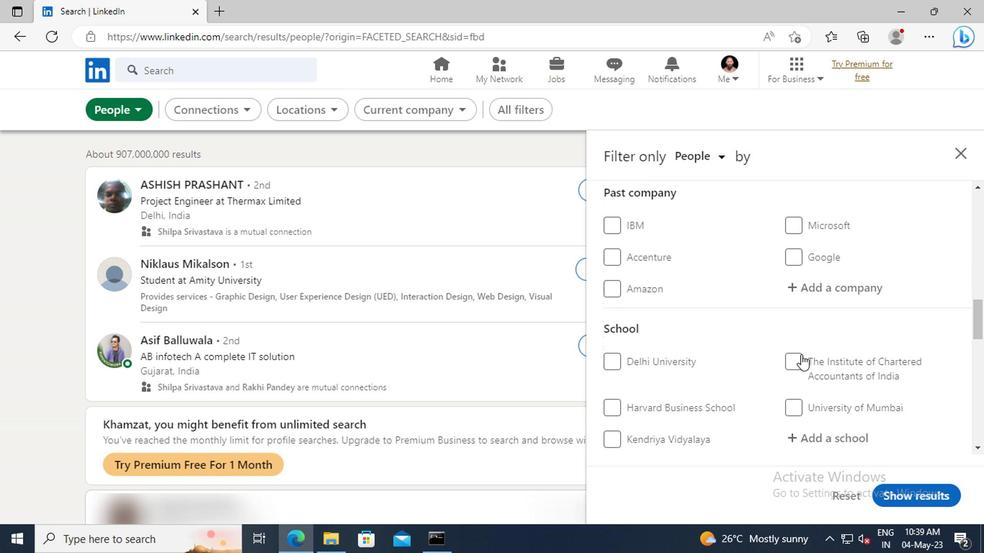 
Action: Mouse scrolled (798, 357) with delta (0, 1)
Screenshot: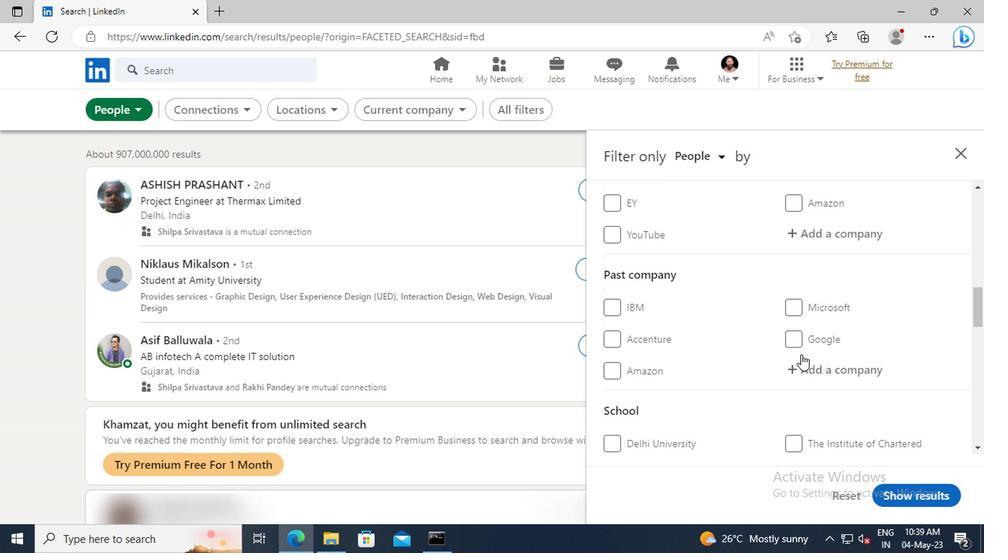 
Action: Mouse scrolled (798, 357) with delta (0, 1)
Screenshot: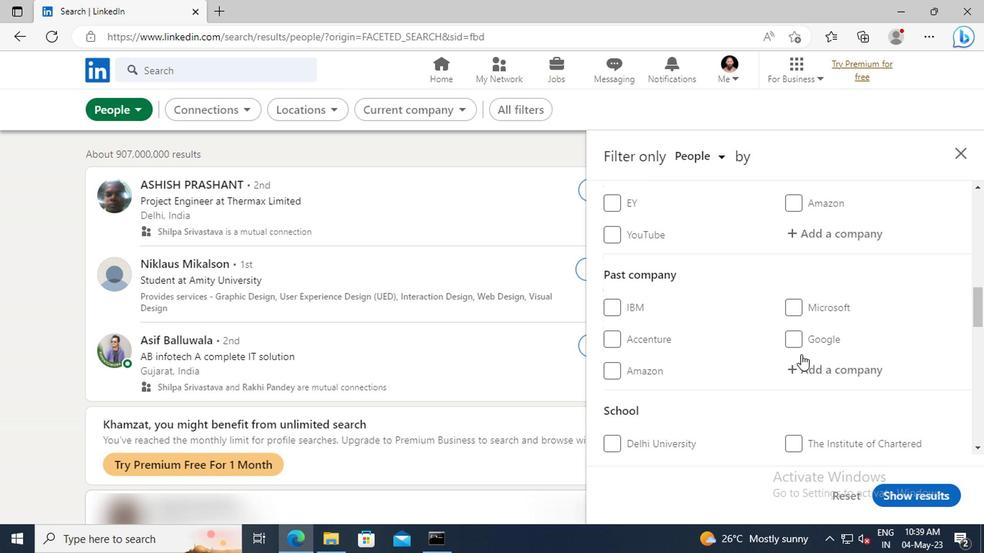 
Action: Mouse moved to (804, 320)
Screenshot: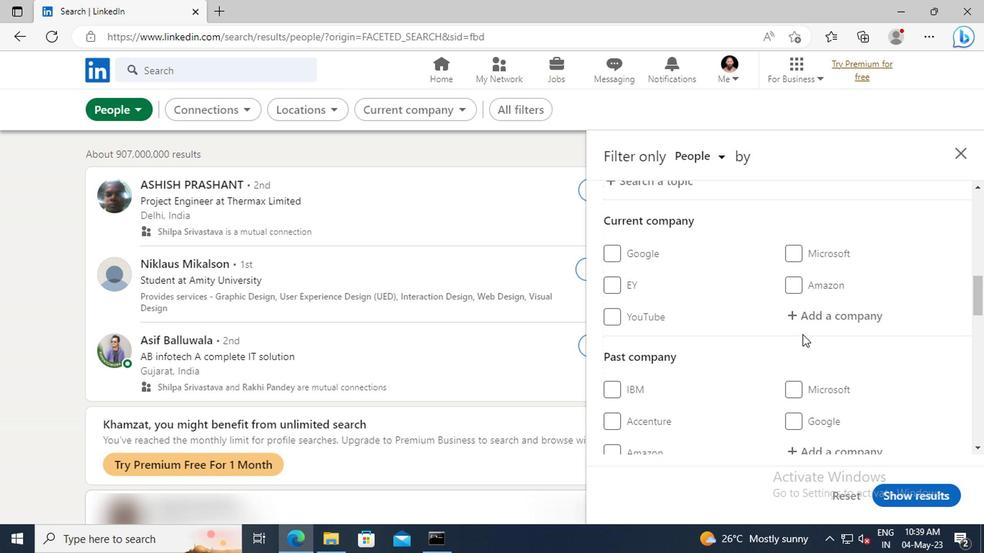 
Action: Mouse pressed left at (804, 320)
Screenshot: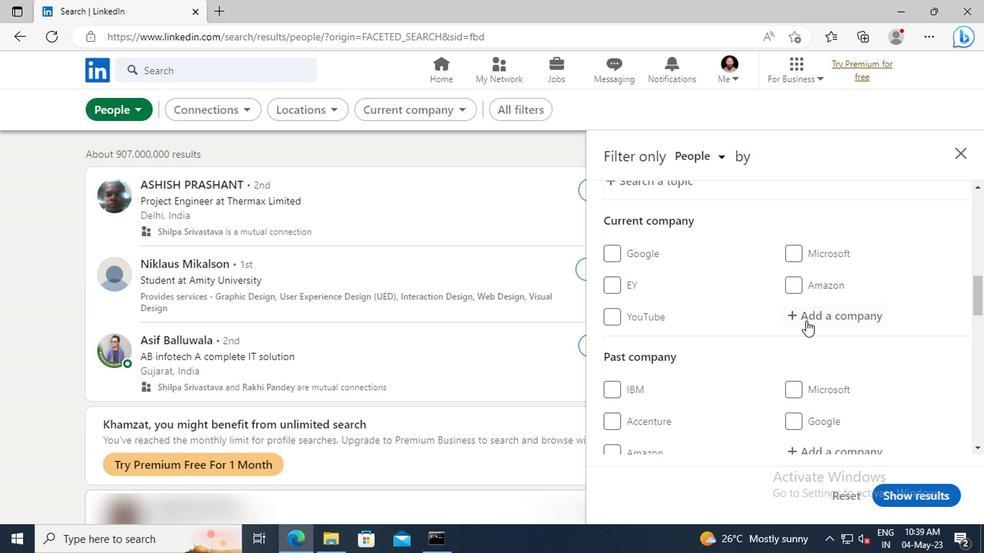 
Action: Mouse moved to (804, 320)
Screenshot: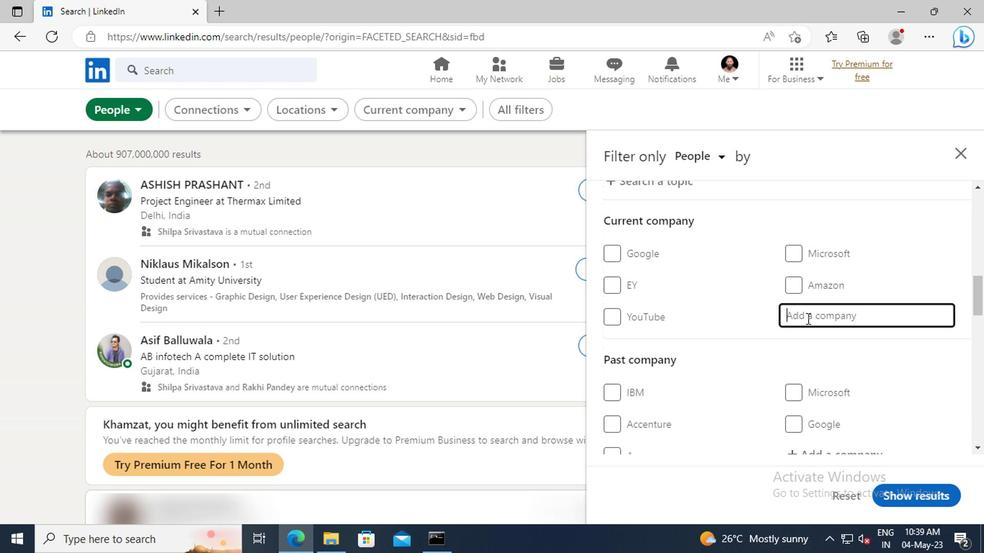 
Action: Key pressed <Key.shift>GLOBAL<Key.space><Key.shift>FREE
Screenshot: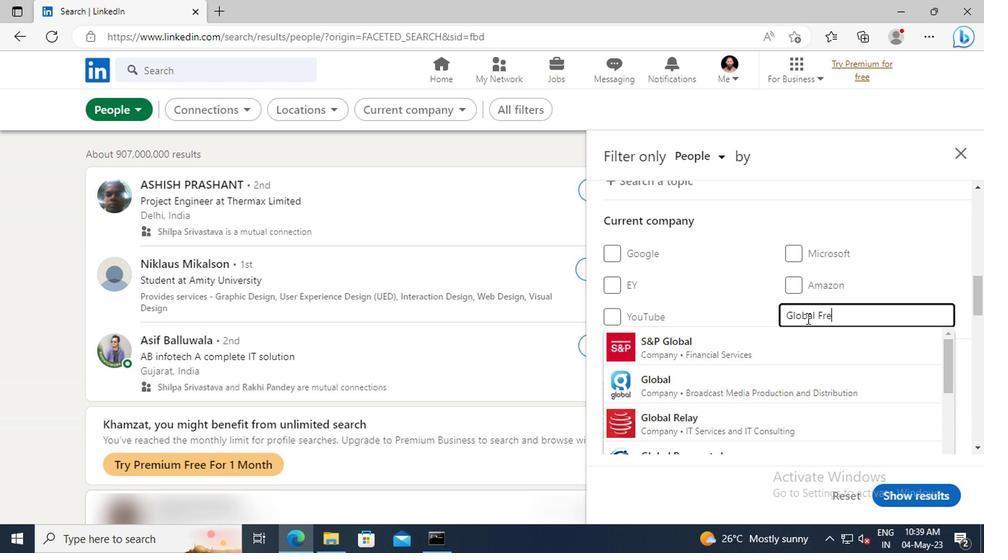 
Action: Mouse moved to (808, 340)
Screenshot: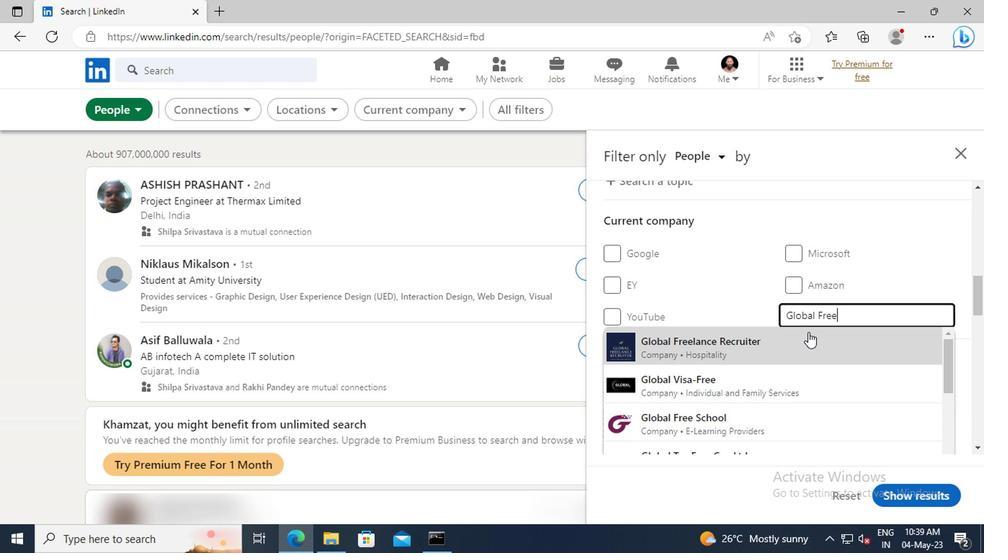 
Action: Mouse pressed left at (808, 340)
Screenshot: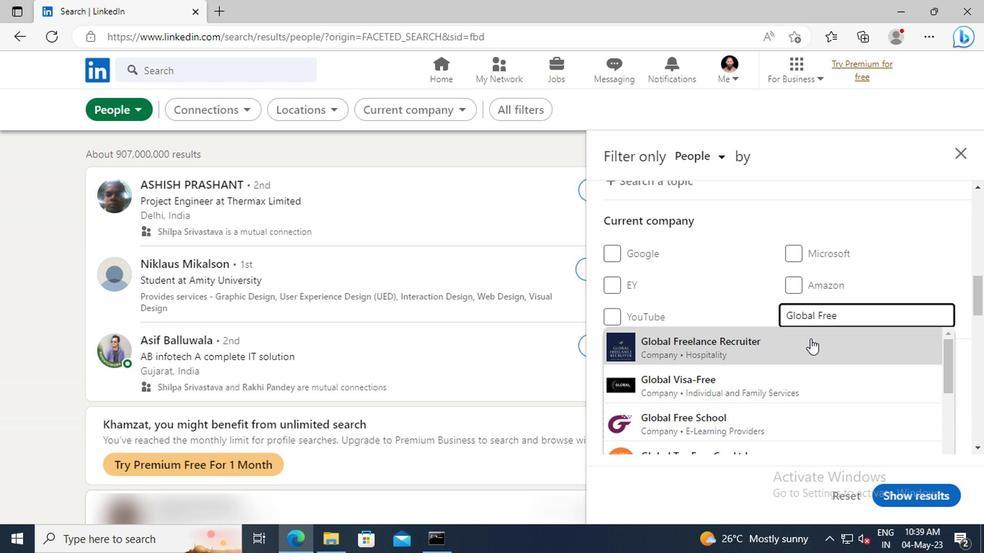 
Action: Mouse moved to (808, 341)
Screenshot: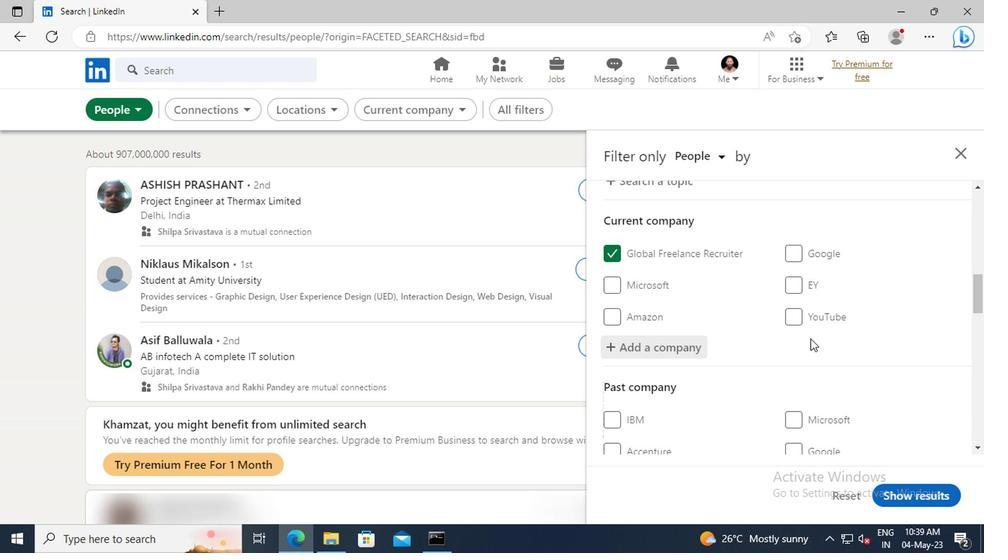 
Action: Mouse scrolled (808, 340) with delta (0, -1)
Screenshot: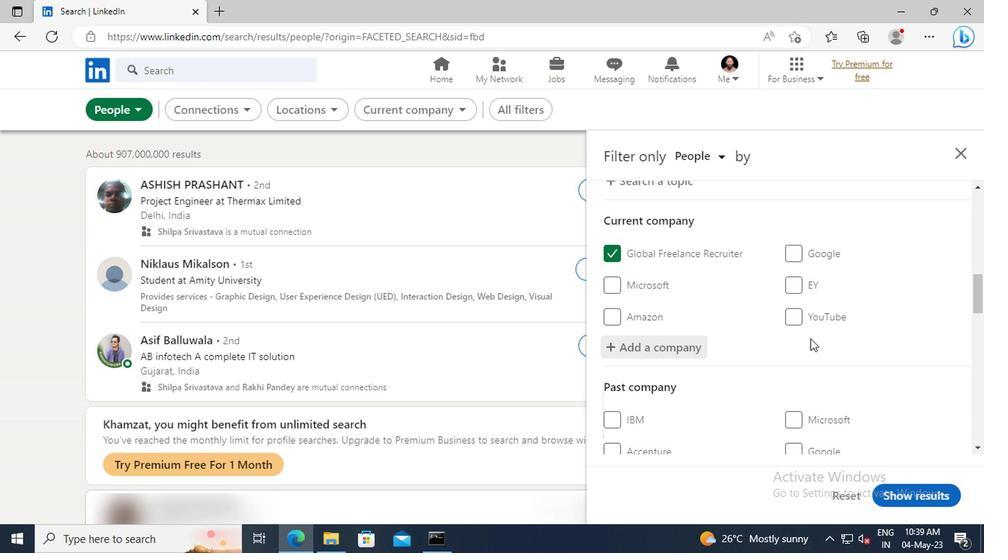
Action: Mouse scrolled (808, 340) with delta (0, -1)
Screenshot: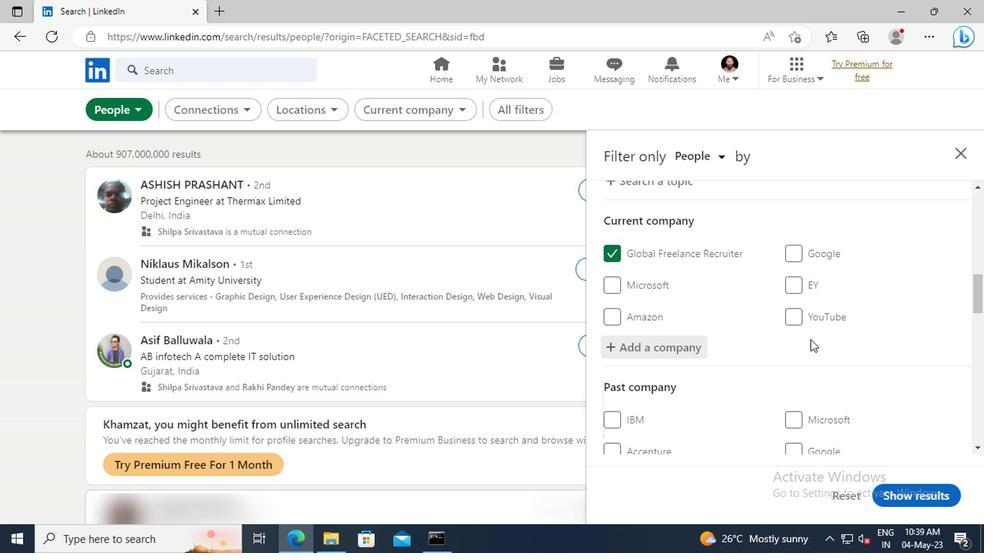 
Action: Mouse moved to (808, 336)
Screenshot: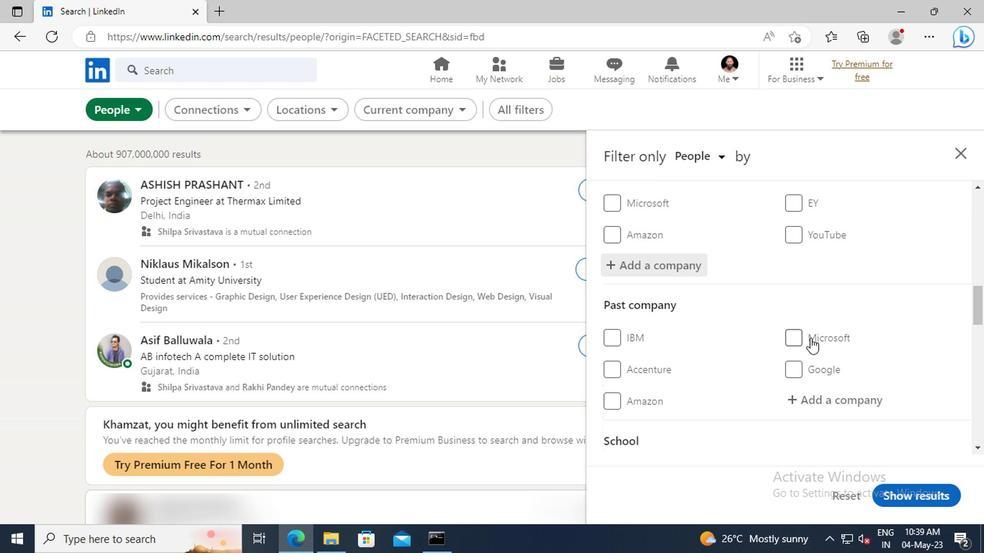 
Action: Mouse scrolled (808, 336) with delta (0, 0)
Screenshot: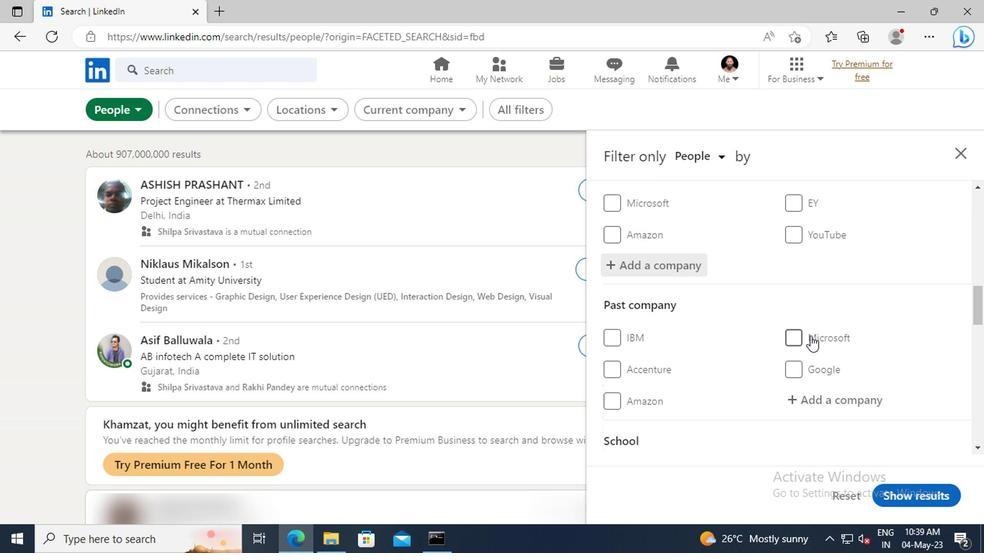 
Action: Mouse scrolled (808, 336) with delta (0, 0)
Screenshot: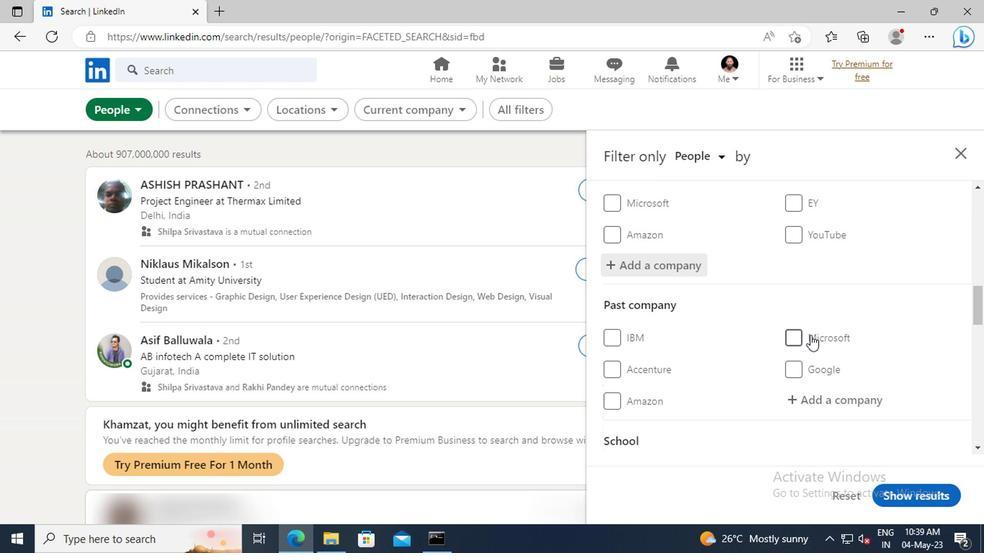 
Action: Mouse moved to (808, 332)
Screenshot: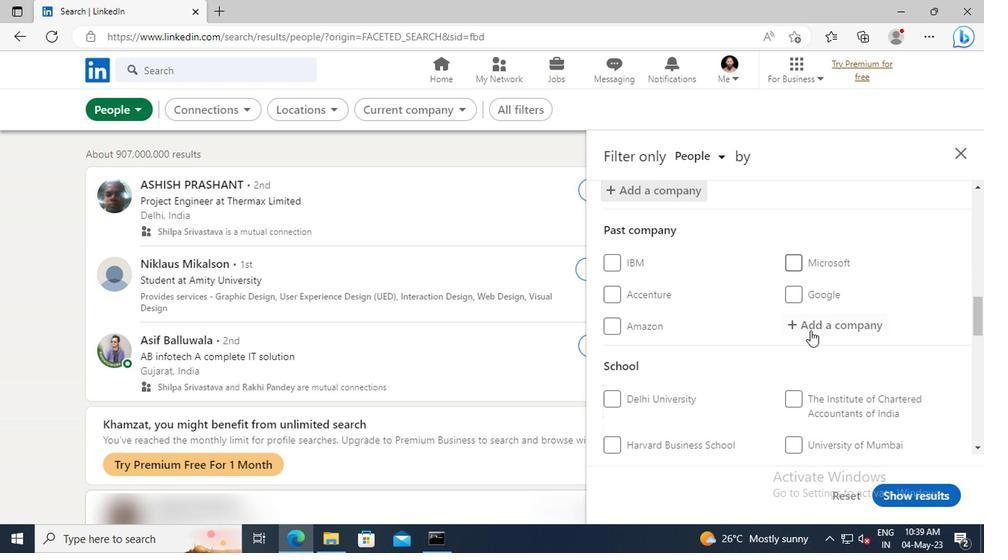 
Action: Mouse scrolled (808, 331) with delta (0, -1)
Screenshot: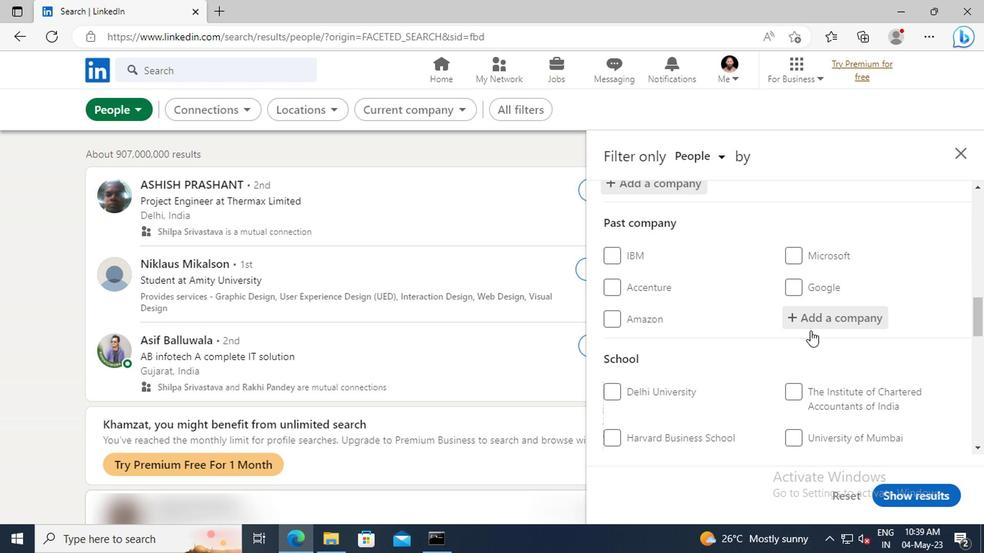 
Action: Mouse scrolled (808, 331) with delta (0, -1)
Screenshot: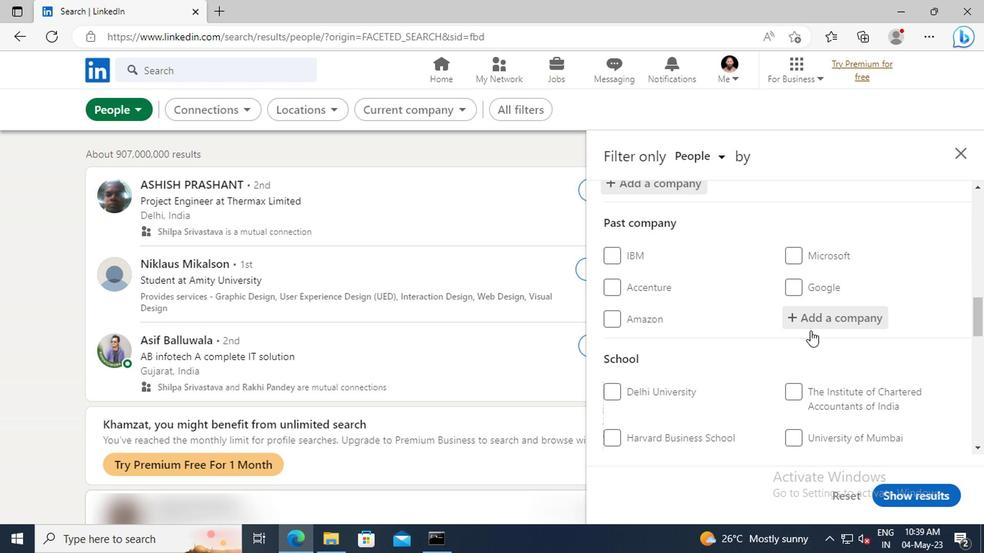 
Action: Mouse scrolled (808, 331) with delta (0, -1)
Screenshot: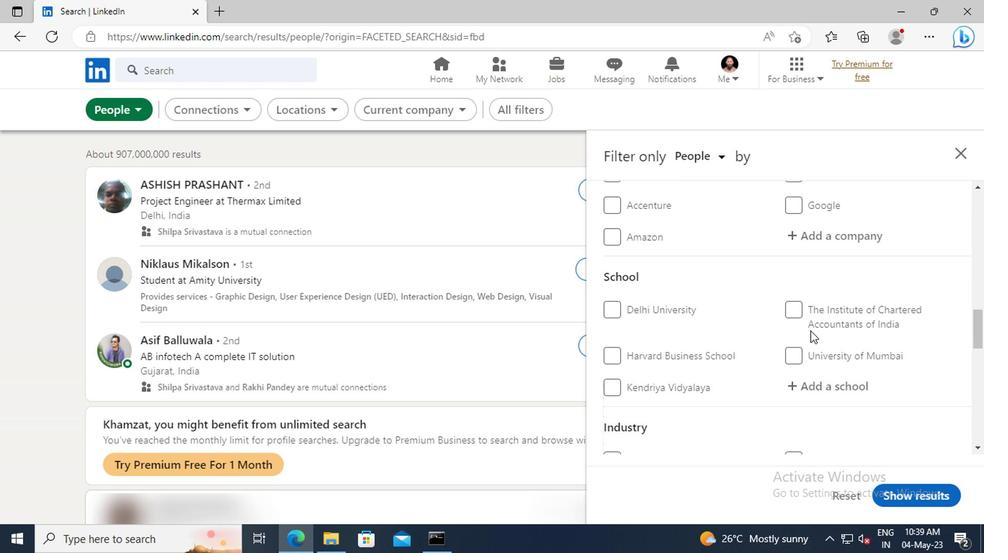 
Action: Mouse moved to (810, 342)
Screenshot: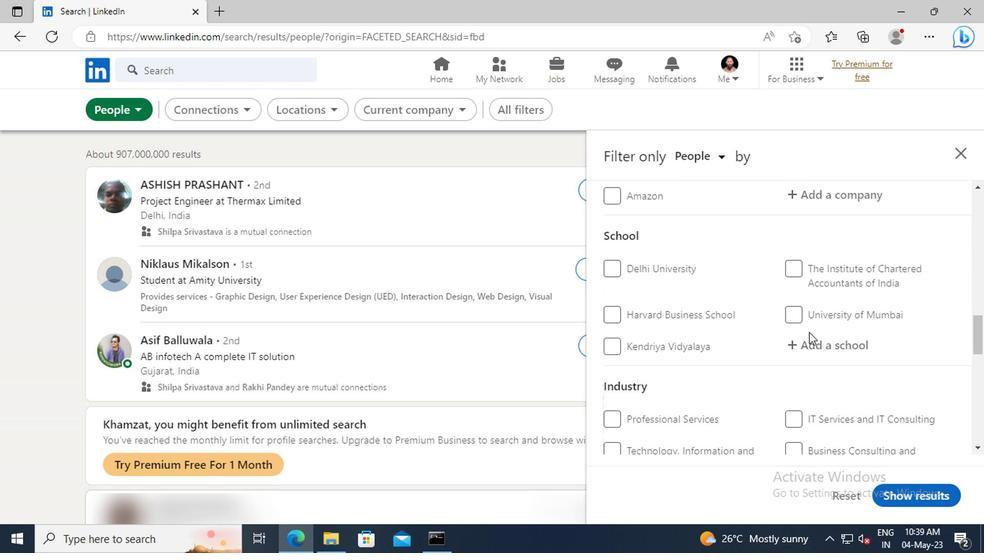 
Action: Mouse pressed left at (810, 342)
Screenshot: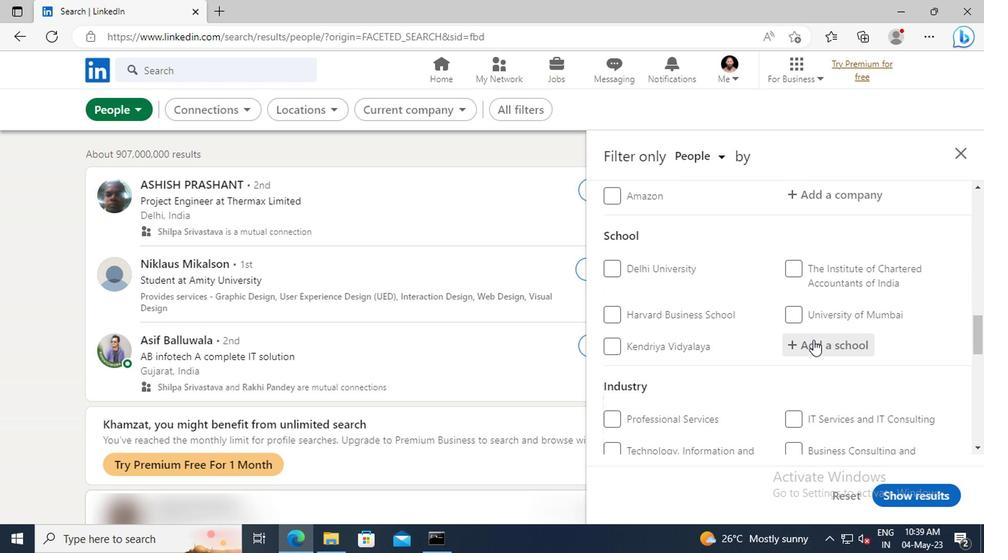 
Action: Key pressed <Key.shift>INSTITUTE<Key.space>OF<Key.space><Key.shift>PROFESSIONAL<Key.space><Key.shift>EDU
Screenshot: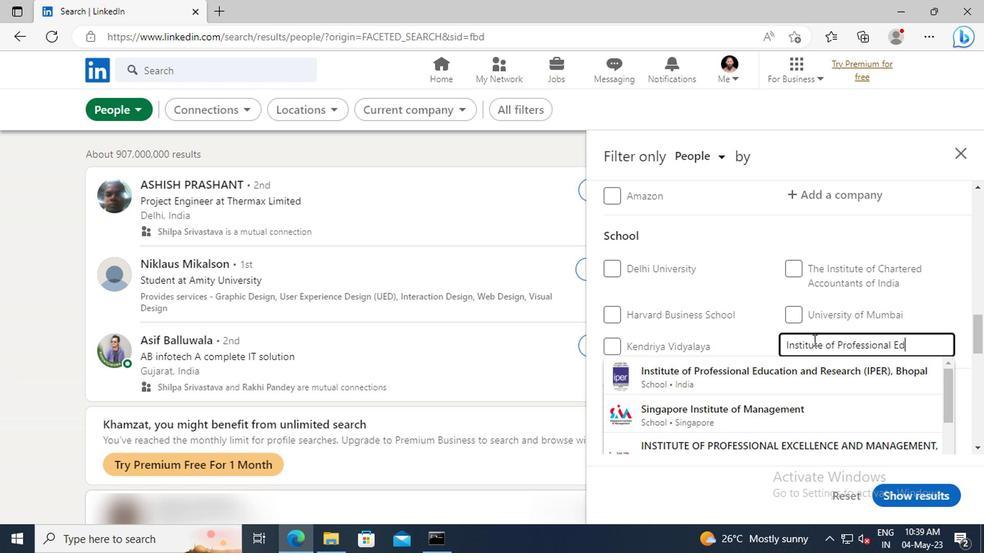 
Action: Mouse moved to (819, 383)
Screenshot: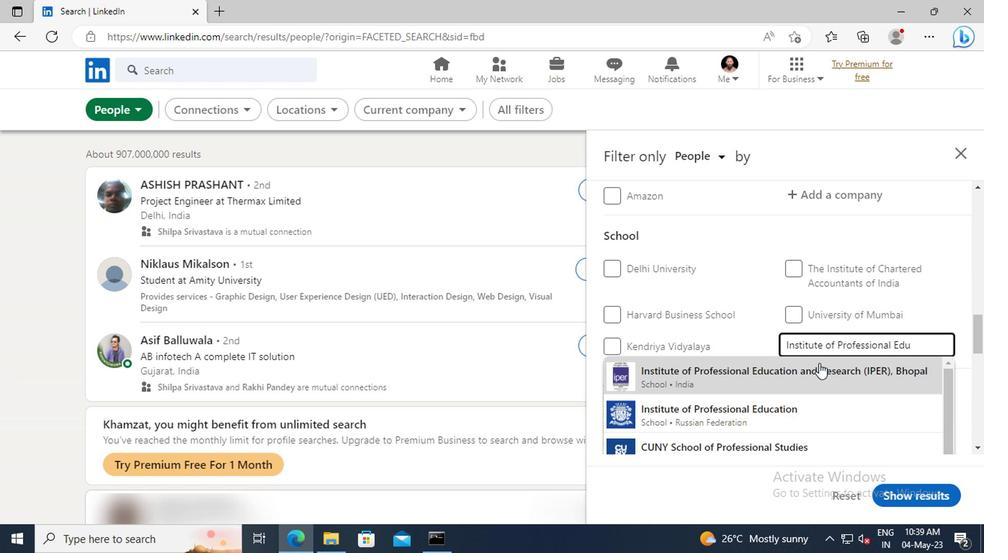
Action: Mouse pressed left at (819, 383)
Screenshot: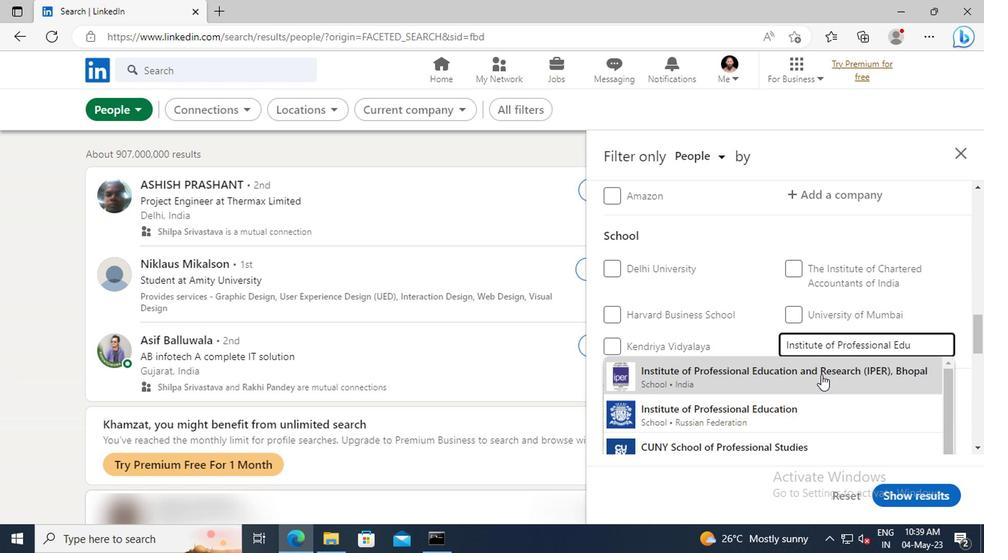 
Action: Mouse moved to (818, 376)
Screenshot: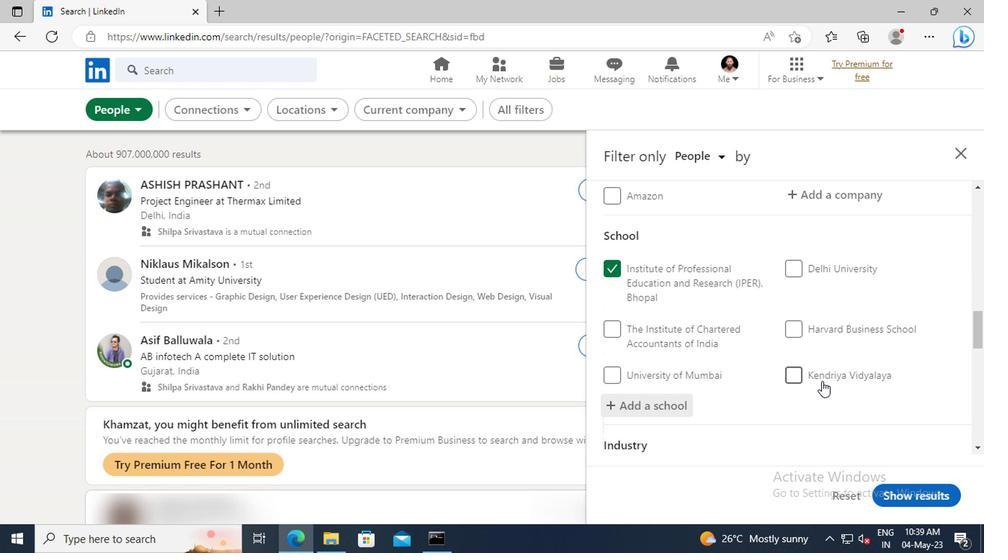 
Action: Mouse scrolled (818, 375) with delta (0, -1)
Screenshot: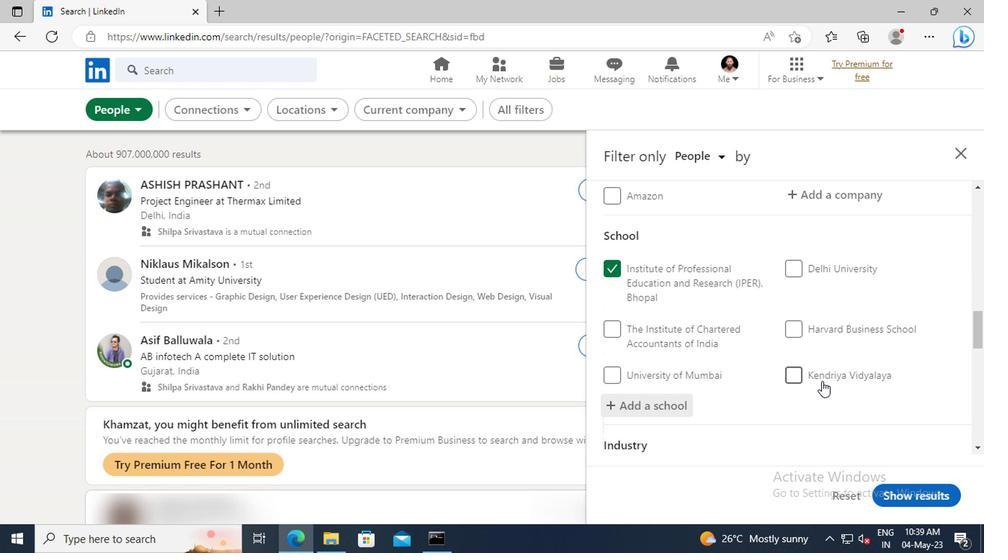 
Action: Mouse moved to (818, 372)
Screenshot: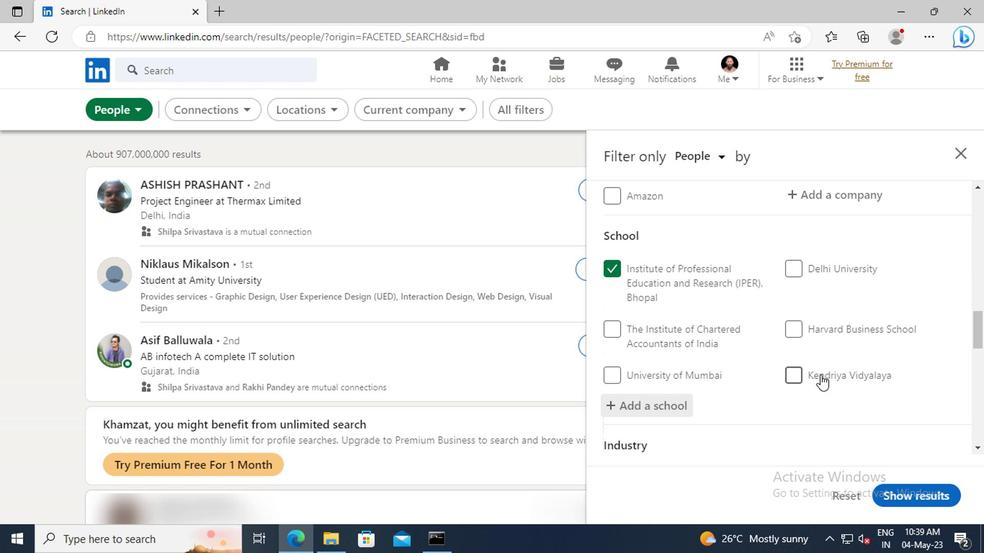 
Action: Mouse scrolled (818, 371) with delta (0, 0)
Screenshot: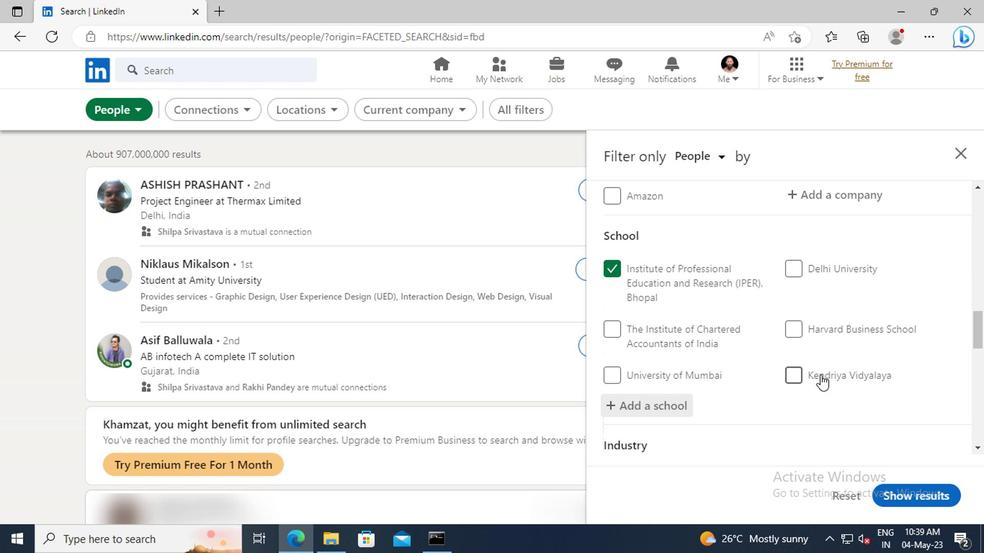 
Action: Mouse moved to (816, 368)
Screenshot: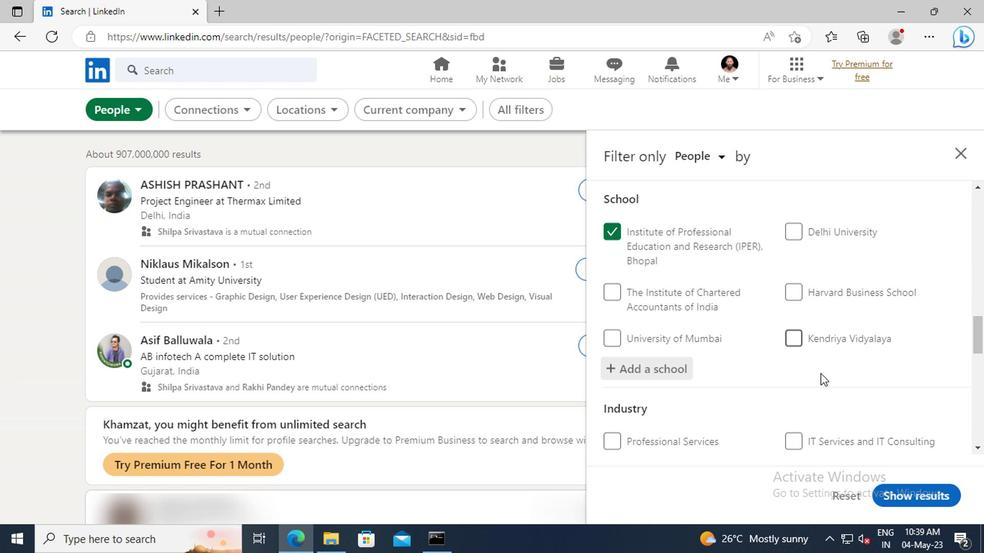 
Action: Mouse scrolled (816, 367) with delta (0, -1)
Screenshot: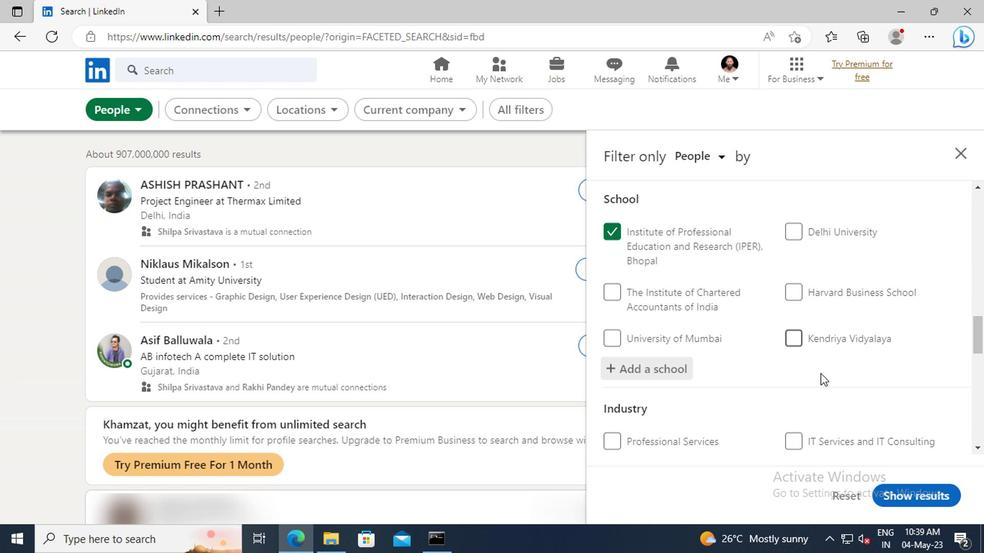 
Action: Mouse moved to (809, 336)
Screenshot: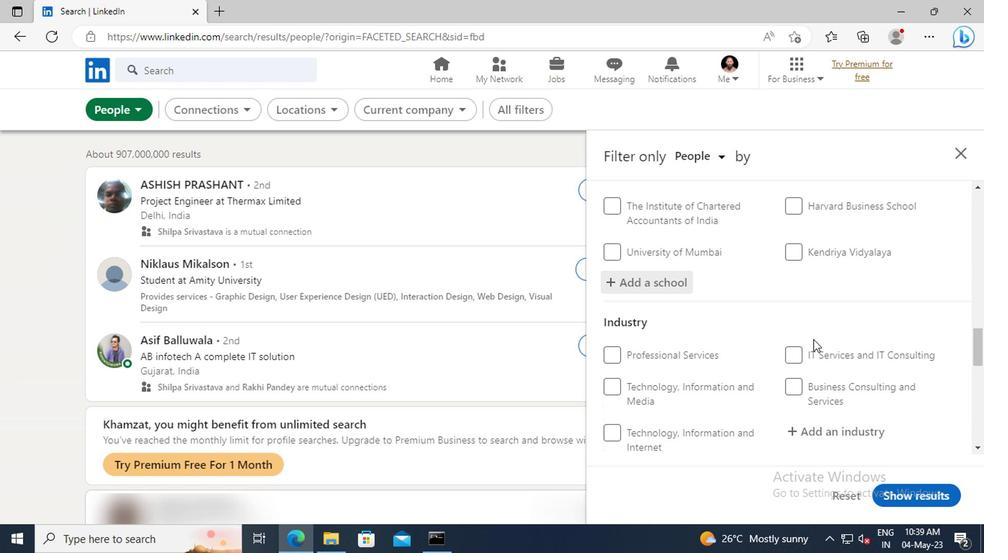 
Action: Mouse scrolled (809, 335) with delta (0, -1)
Screenshot: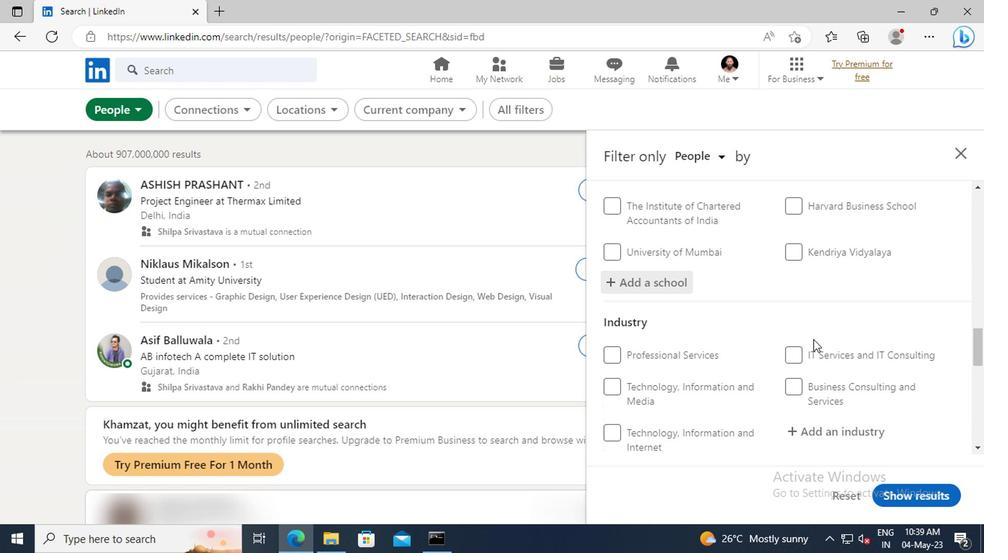 
Action: Mouse moved to (808, 335)
Screenshot: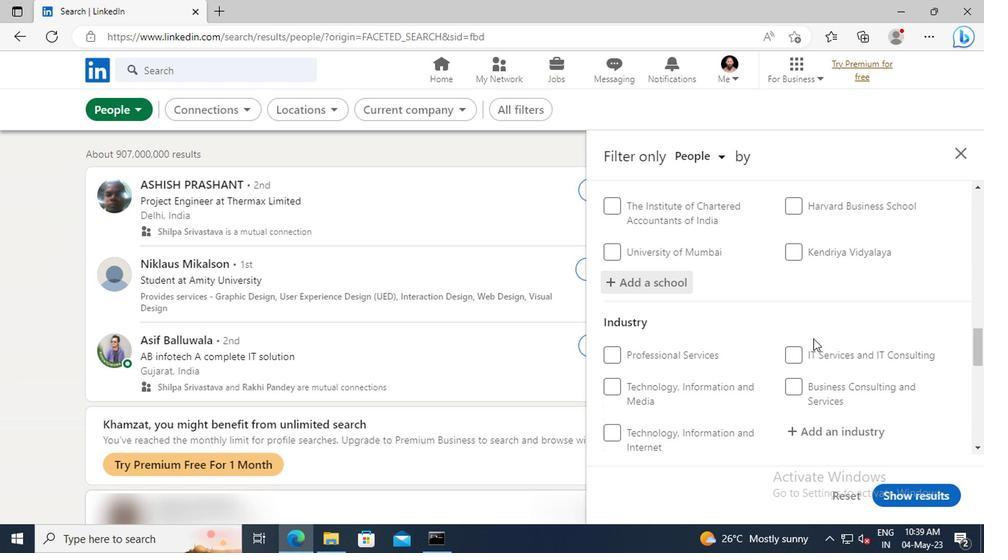 
Action: Mouse scrolled (808, 334) with delta (0, 0)
Screenshot: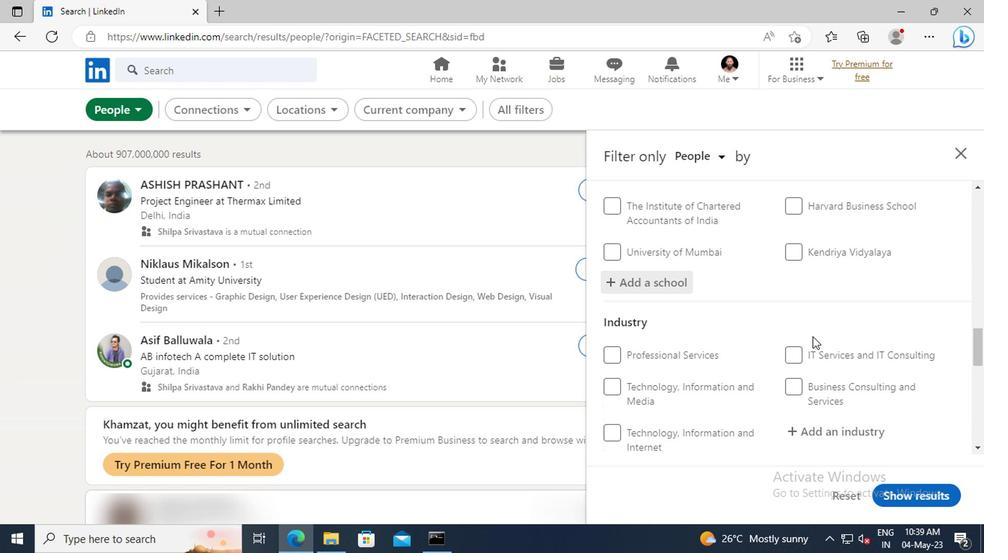 
Action: Mouse moved to (808, 333)
Screenshot: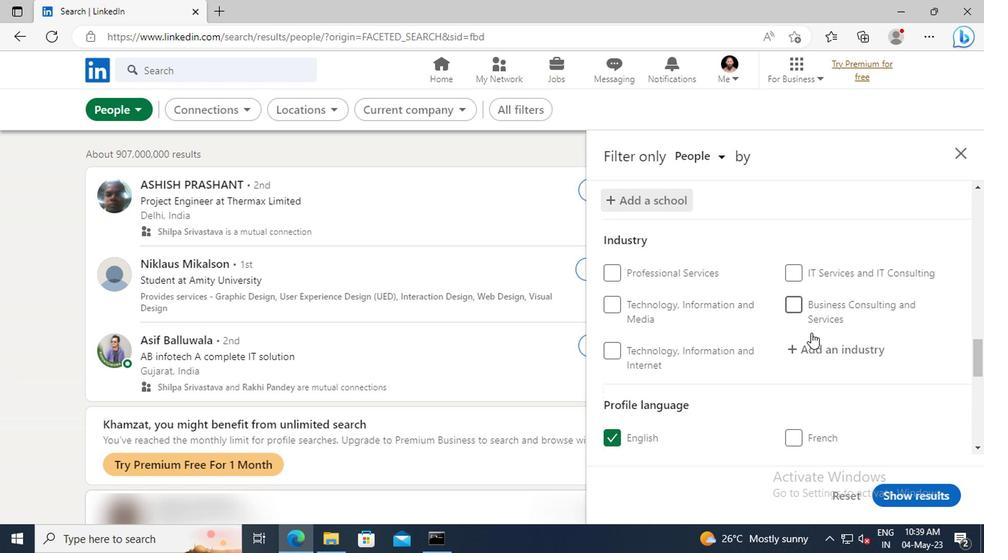 
Action: Mouse scrolled (808, 333) with delta (0, 0)
Screenshot: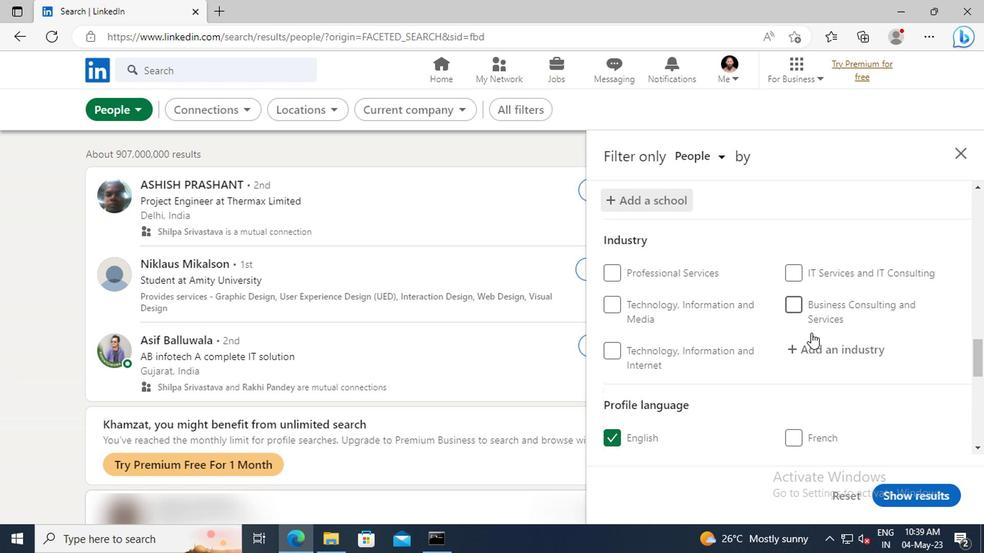 
Action: Mouse moved to (807, 314)
Screenshot: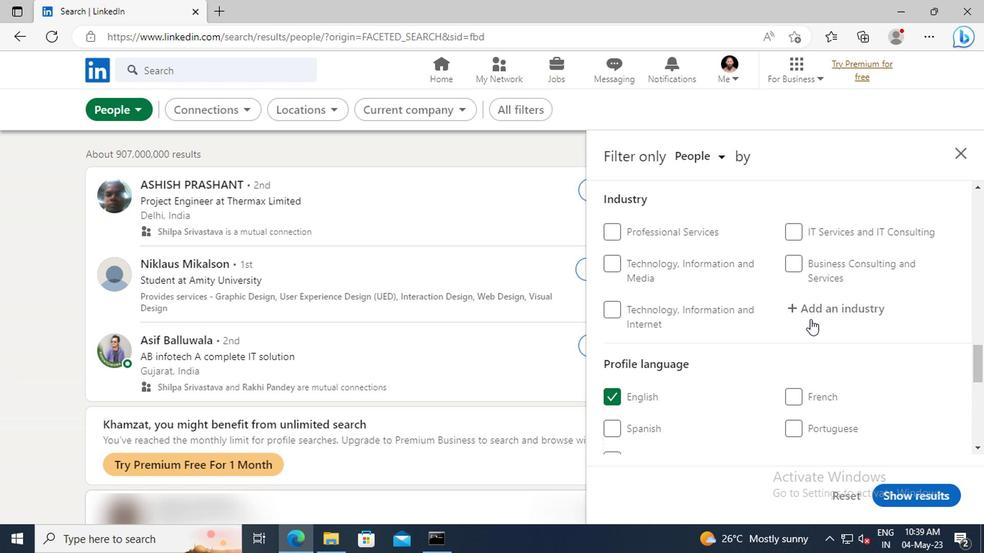 
Action: Mouse pressed left at (807, 314)
Screenshot: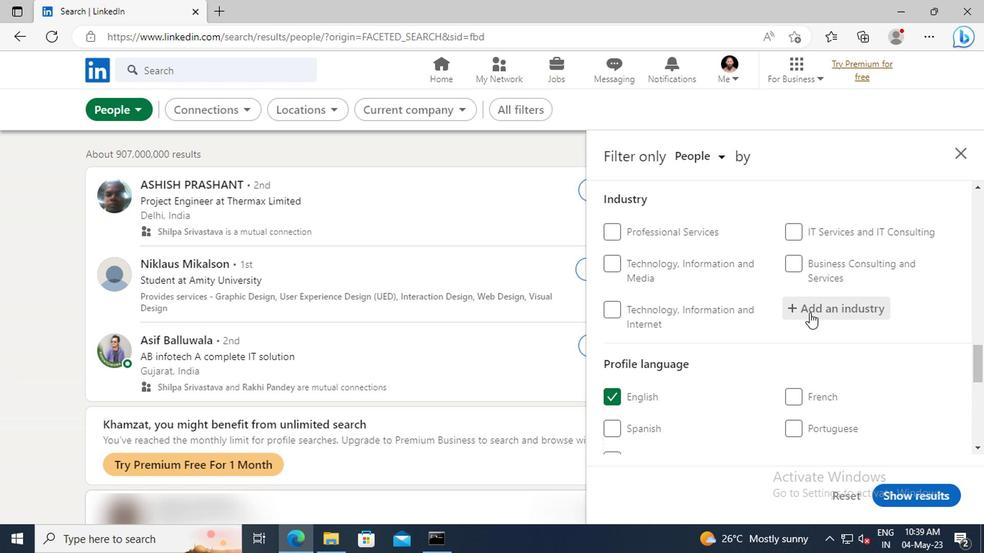 
Action: Key pressed <Key.shift><Key.shift><Key.shift>REST
Screenshot: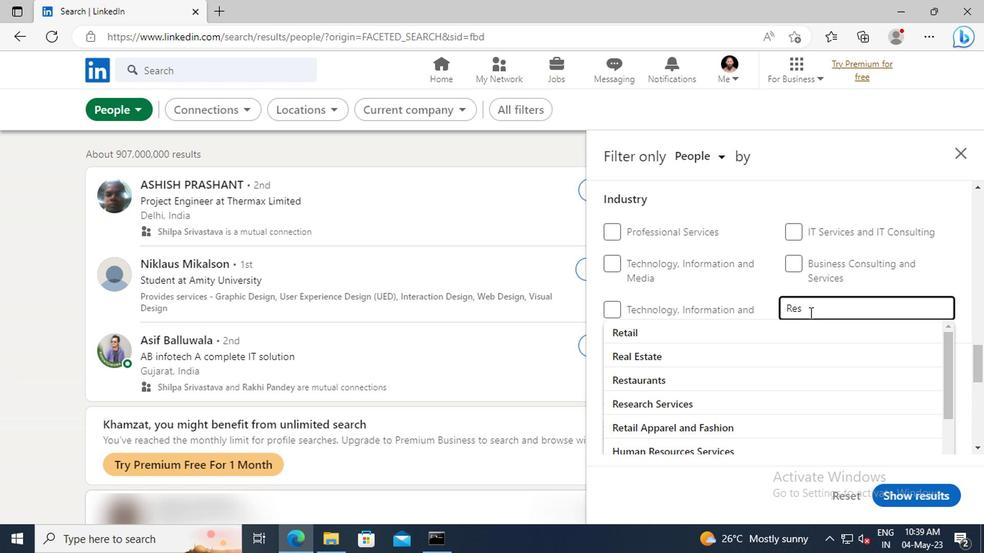 
Action: Mouse moved to (814, 329)
Screenshot: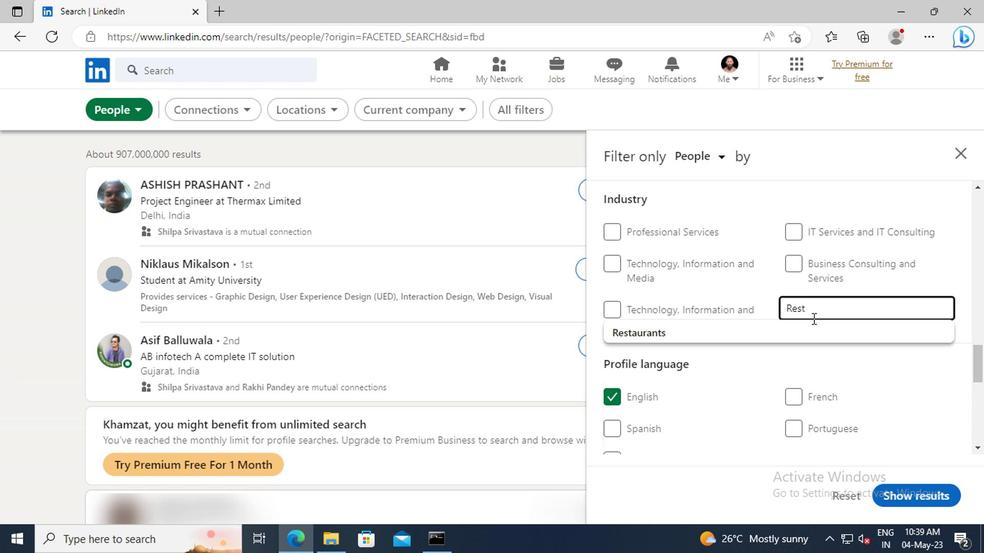 
Action: Mouse pressed left at (814, 329)
Screenshot: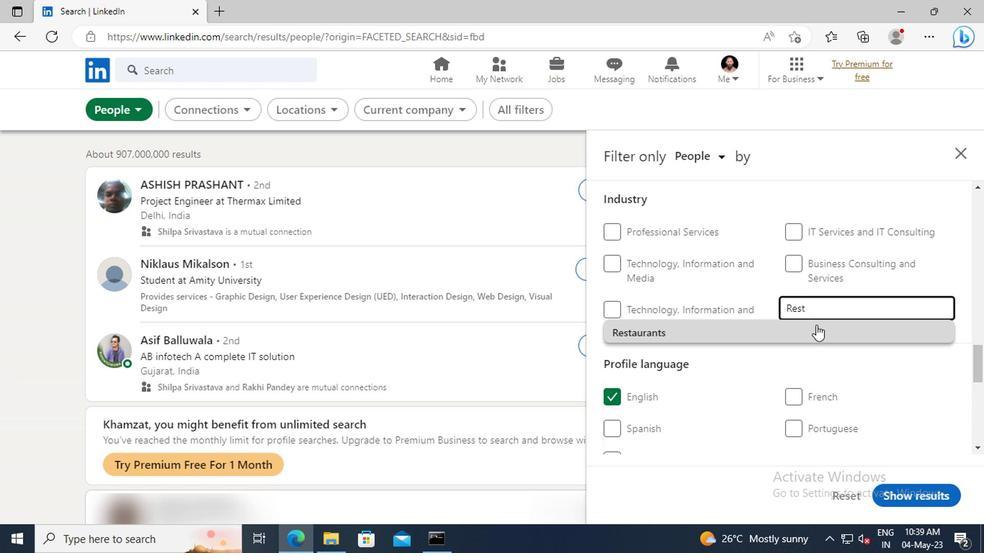 
Action: Mouse scrolled (814, 328) with delta (0, -1)
Screenshot: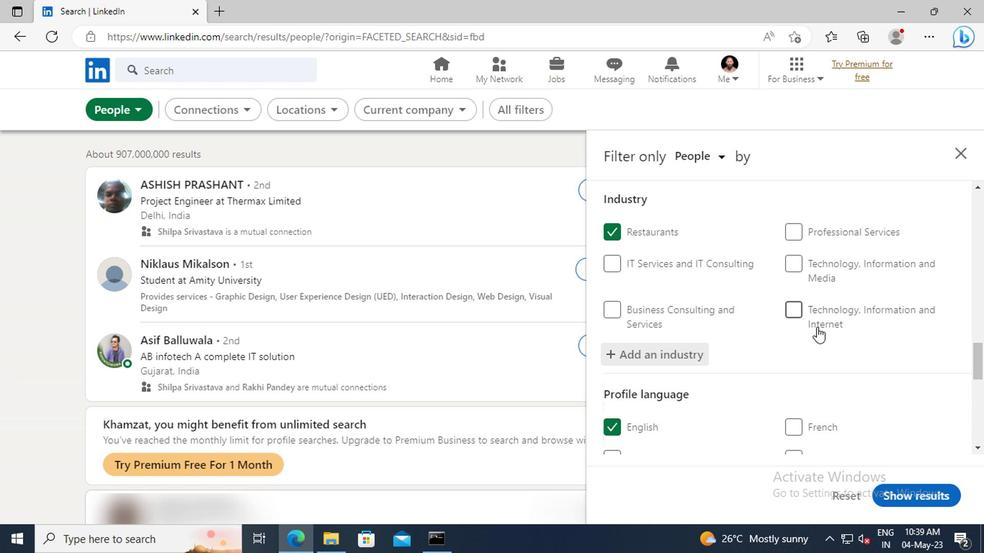 
Action: Mouse scrolled (814, 328) with delta (0, -1)
Screenshot: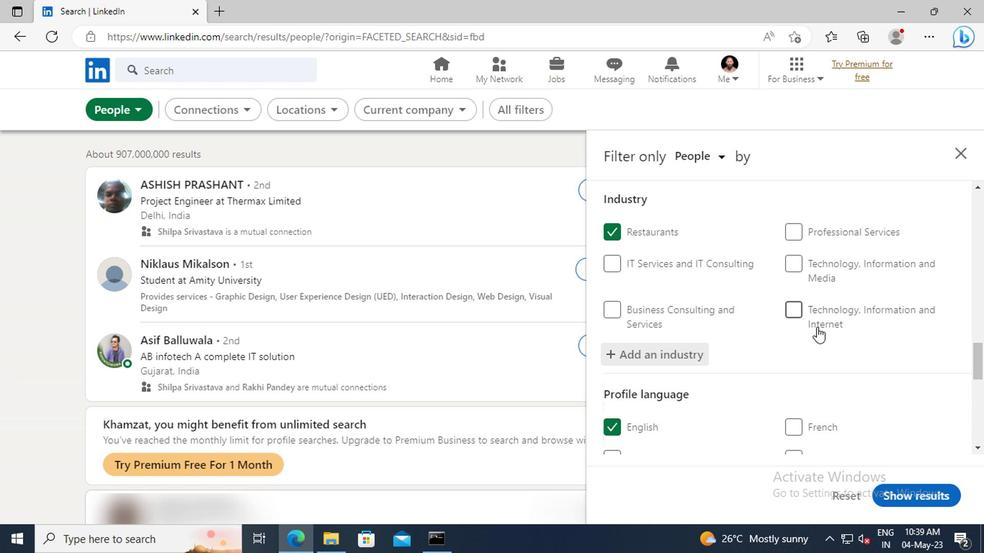 
Action: Mouse scrolled (814, 328) with delta (0, -1)
Screenshot: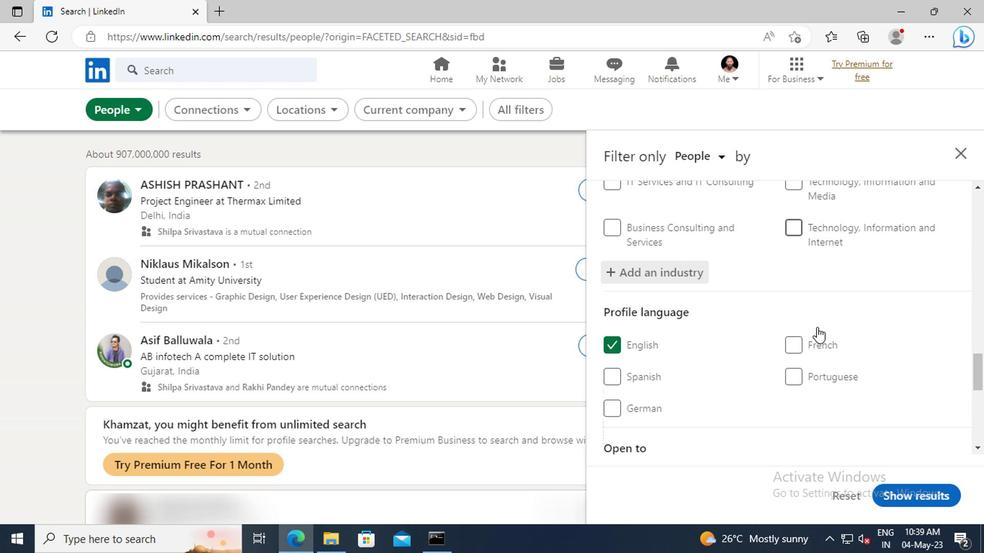 
Action: Mouse scrolled (814, 328) with delta (0, -1)
Screenshot: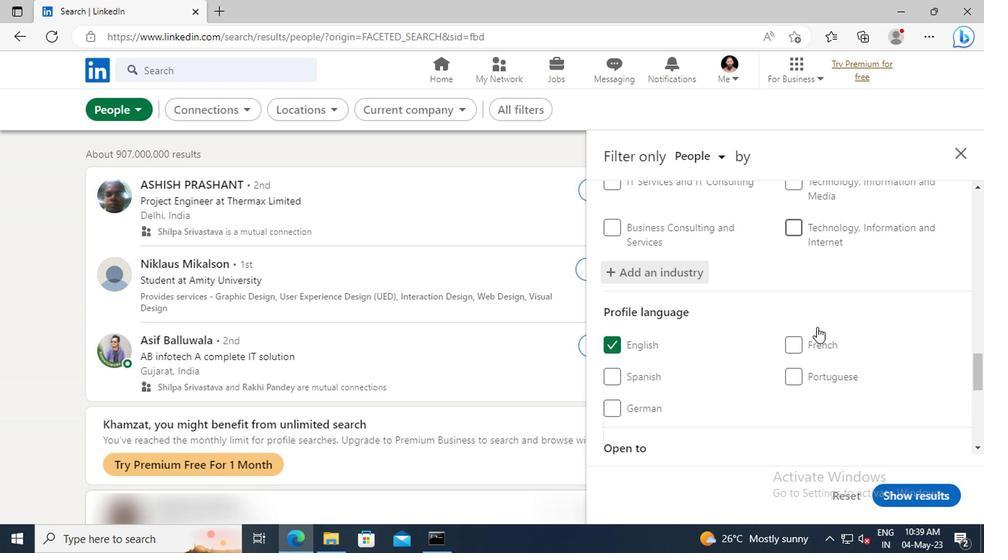 
Action: Mouse scrolled (814, 328) with delta (0, -1)
Screenshot: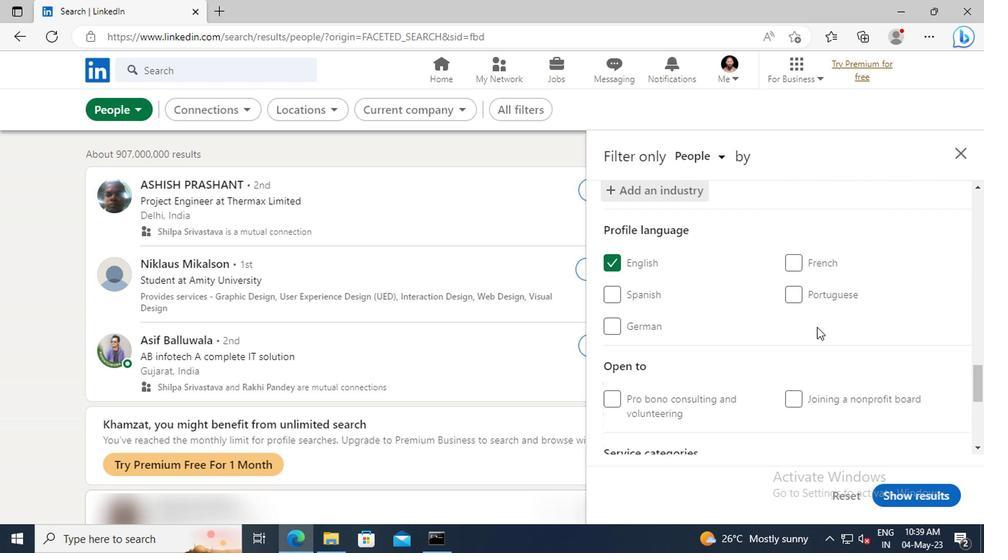
Action: Mouse scrolled (814, 328) with delta (0, -1)
Screenshot: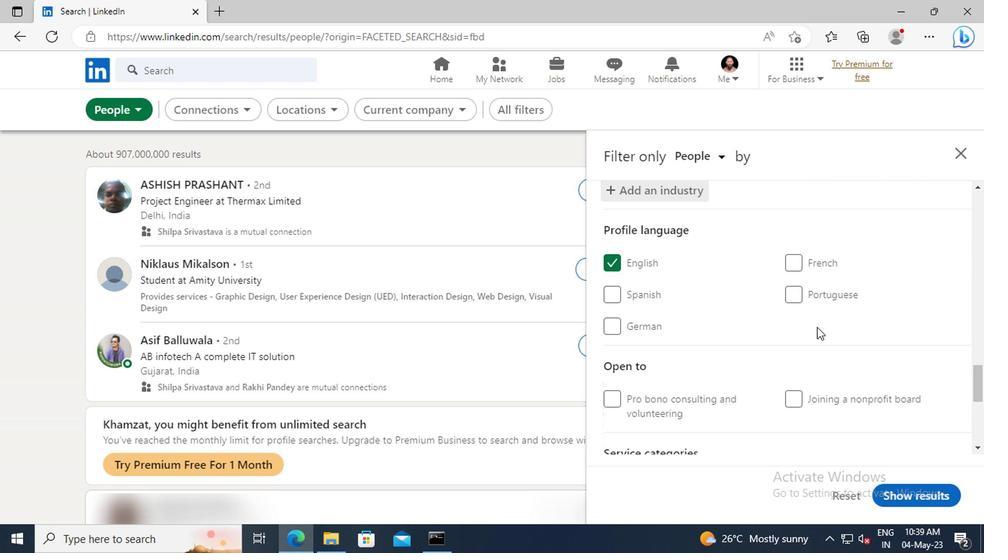
Action: Mouse scrolled (814, 328) with delta (0, -1)
Screenshot: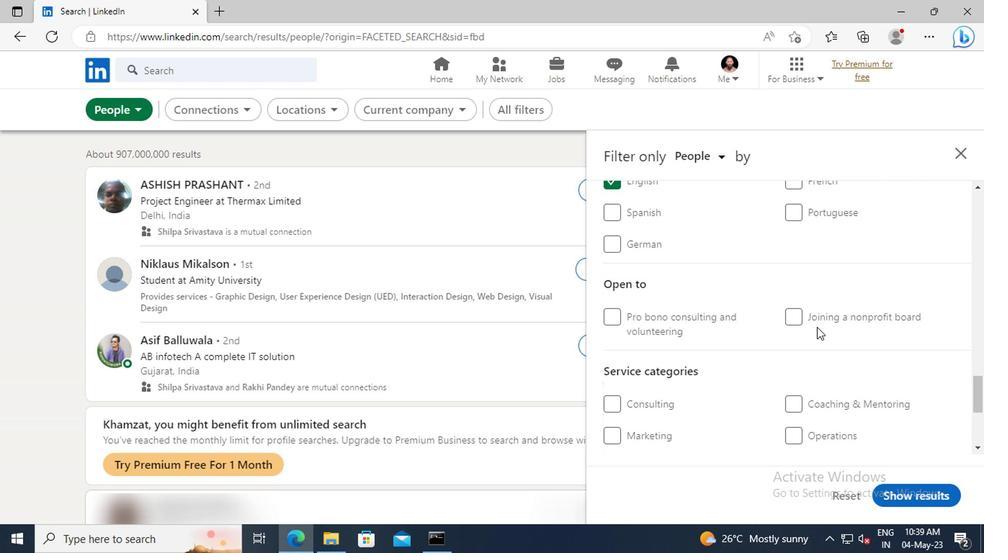 
Action: Mouse scrolled (814, 328) with delta (0, -1)
Screenshot: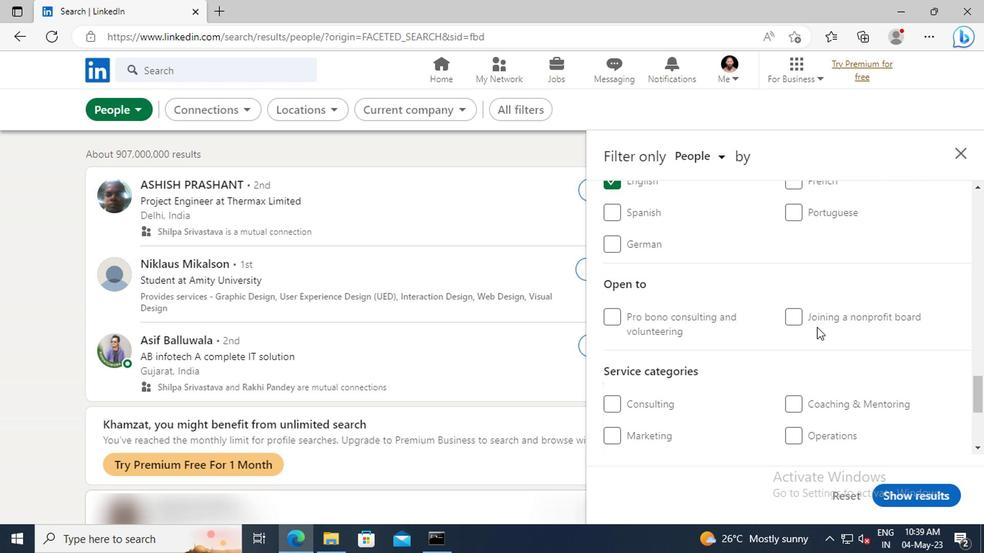 
Action: Mouse scrolled (814, 328) with delta (0, -1)
Screenshot: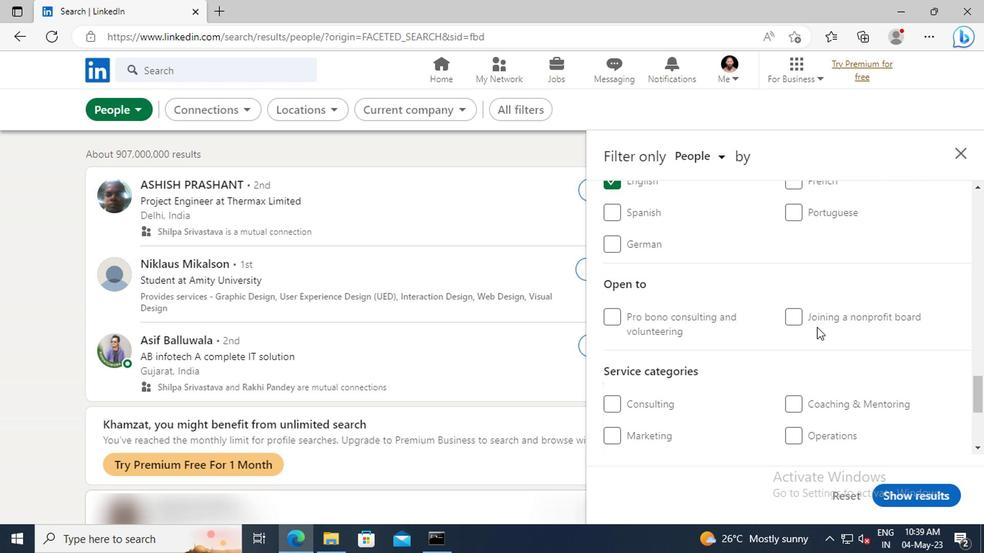
Action: Mouse moved to (816, 342)
Screenshot: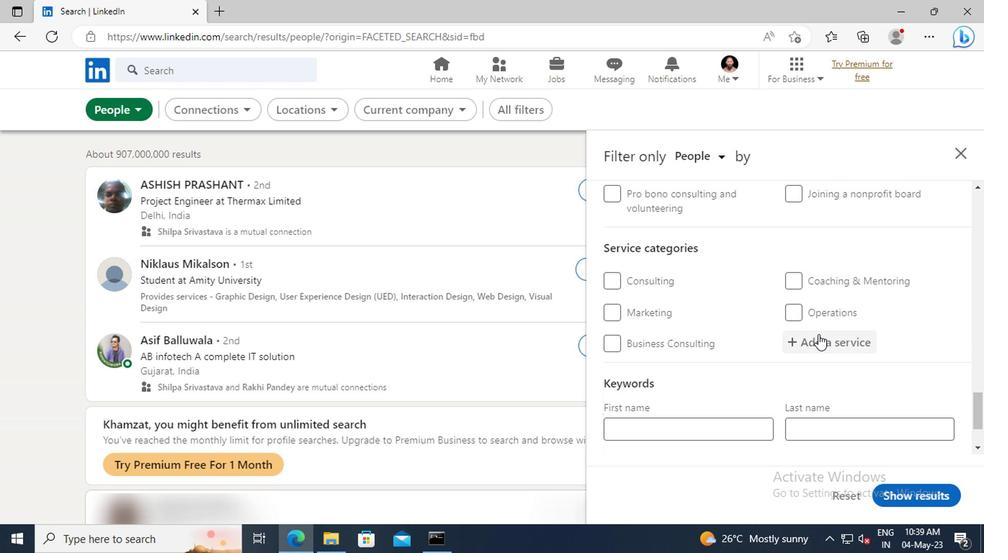 
Action: Mouse pressed left at (816, 342)
Screenshot: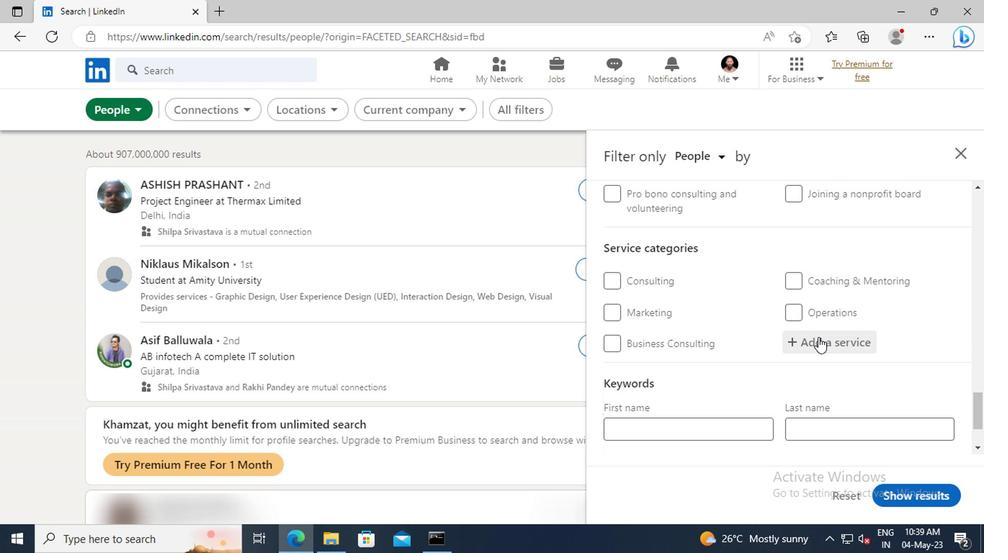 
Action: Mouse moved to (818, 342)
Screenshot: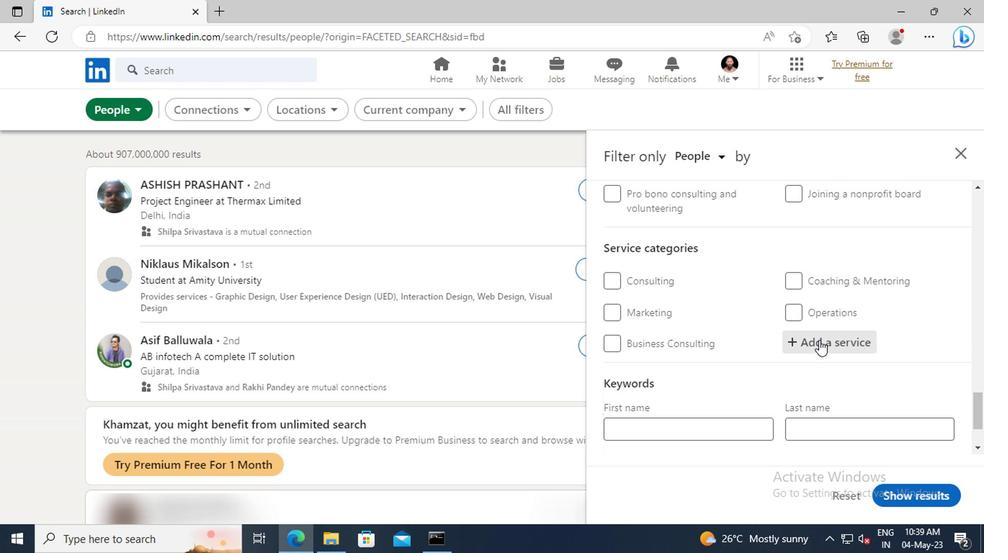 
Action: Key pressed <Key.shift>LOANS
Screenshot: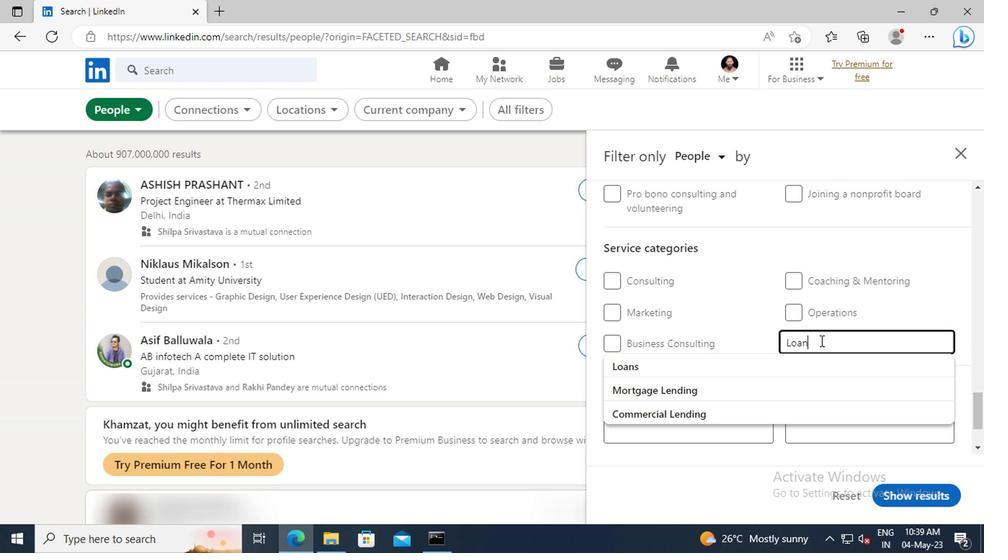 
Action: Mouse moved to (823, 361)
Screenshot: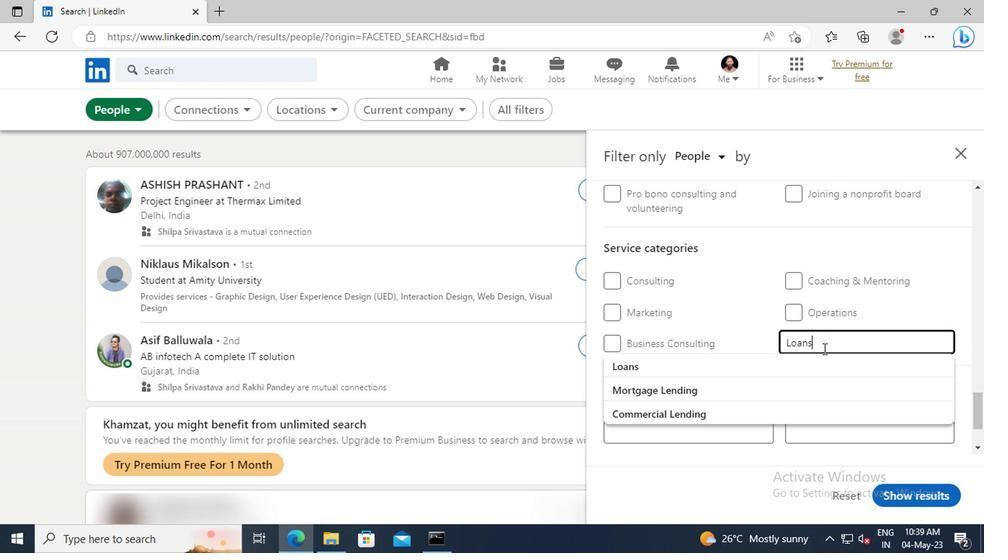 
Action: Mouse pressed left at (823, 361)
Screenshot: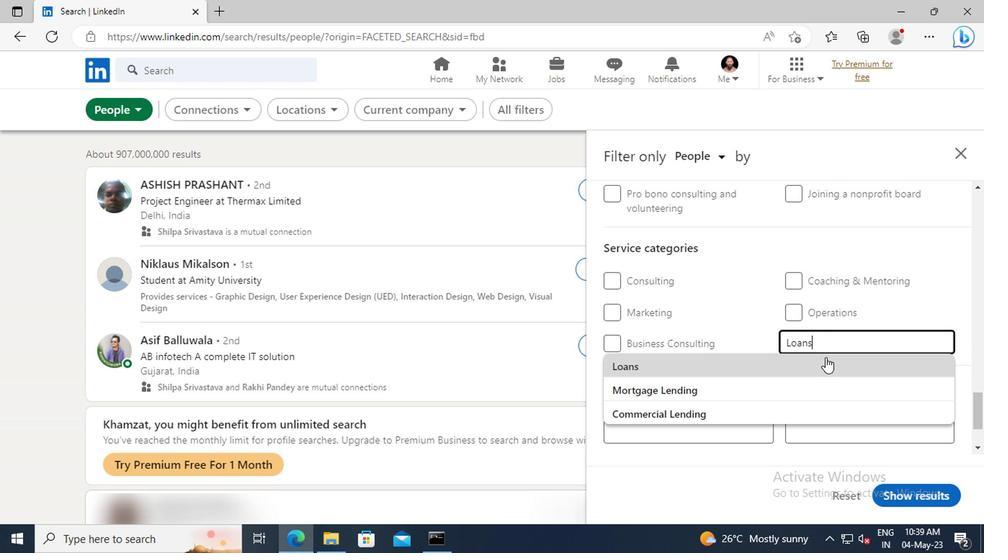 
Action: Mouse scrolled (823, 360) with delta (0, -1)
Screenshot: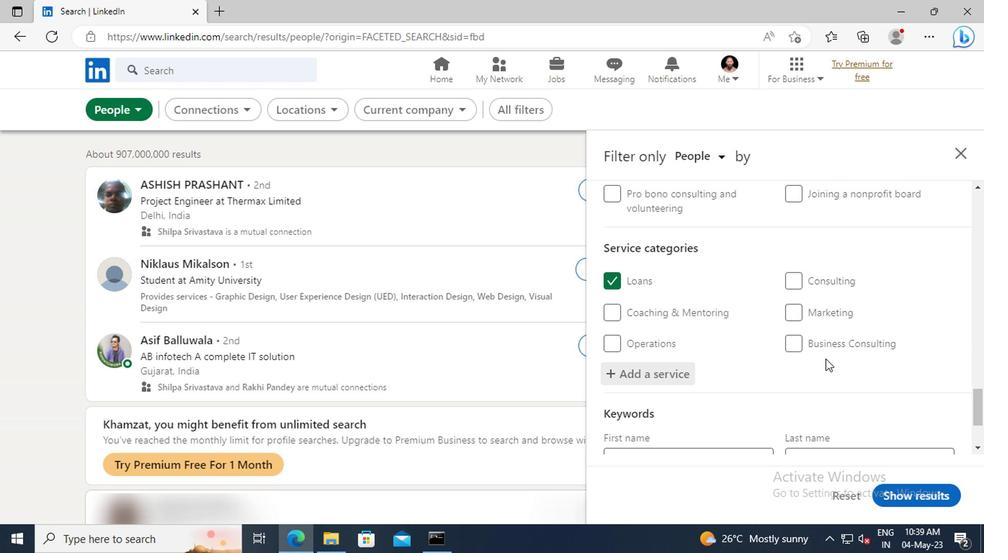 
Action: Mouse scrolled (823, 360) with delta (0, -1)
Screenshot: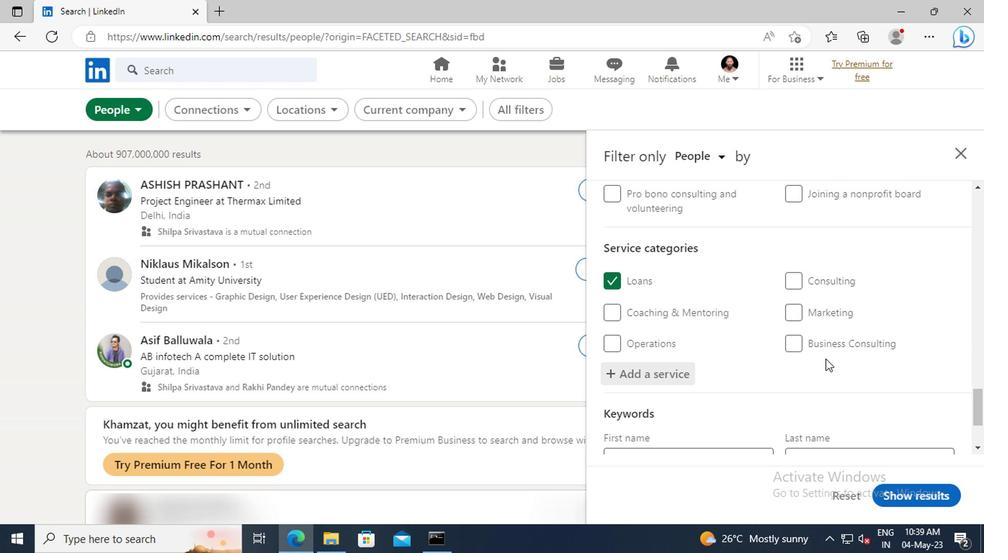 
Action: Mouse scrolled (823, 360) with delta (0, -1)
Screenshot: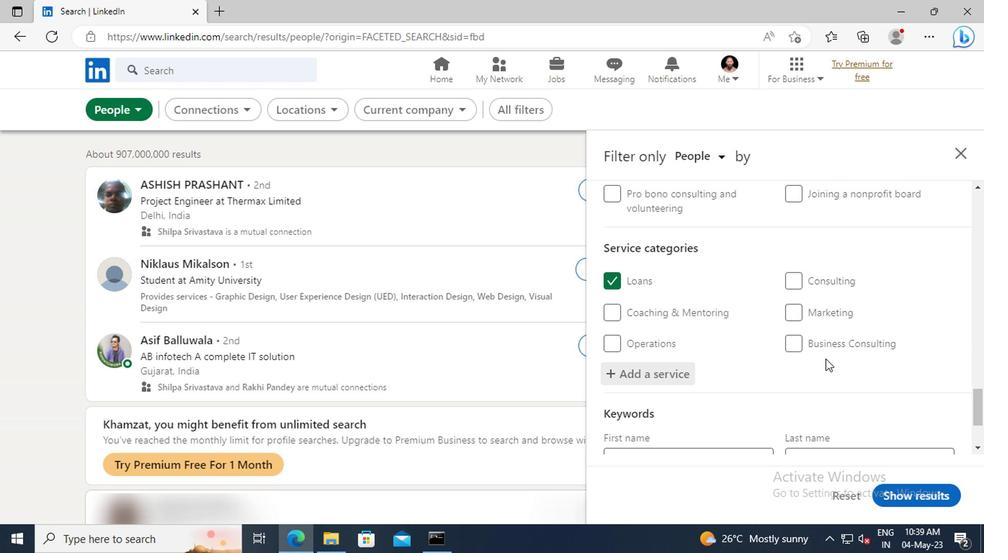 
Action: Mouse scrolled (823, 360) with delta (0, -1)
Screenshot: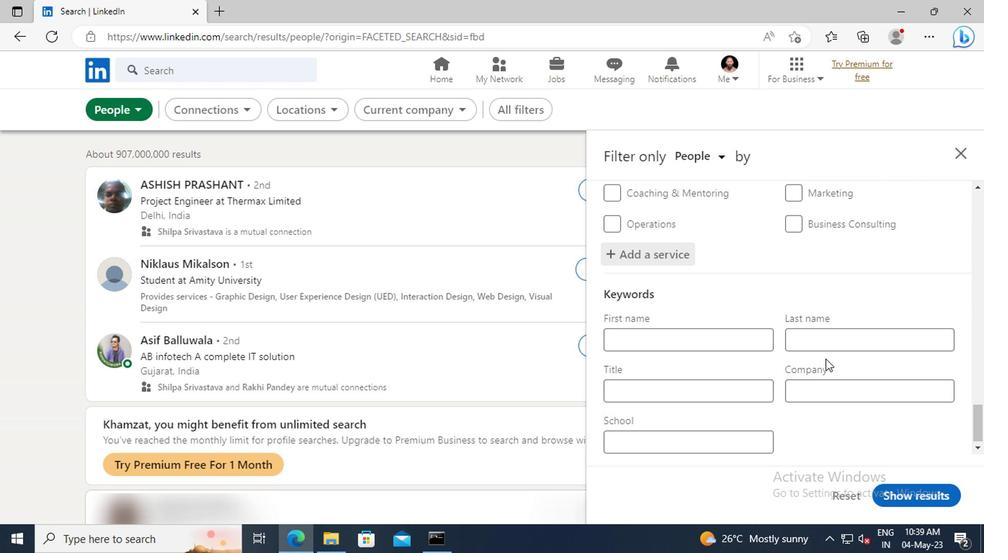 
Action: Mouse moved to (716, 396)
Screenshot: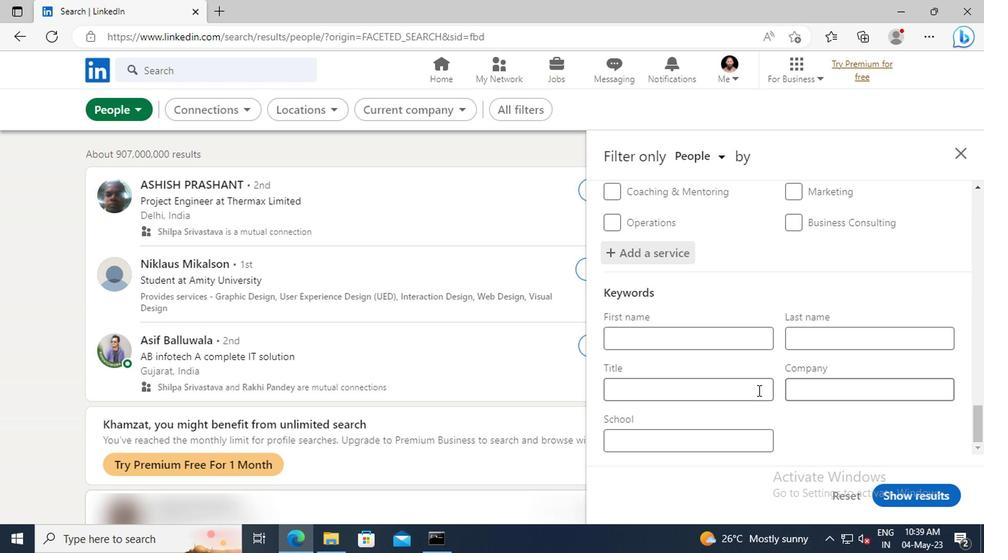 
Action: Mouse pressed left at (716, 396)
Screenshot: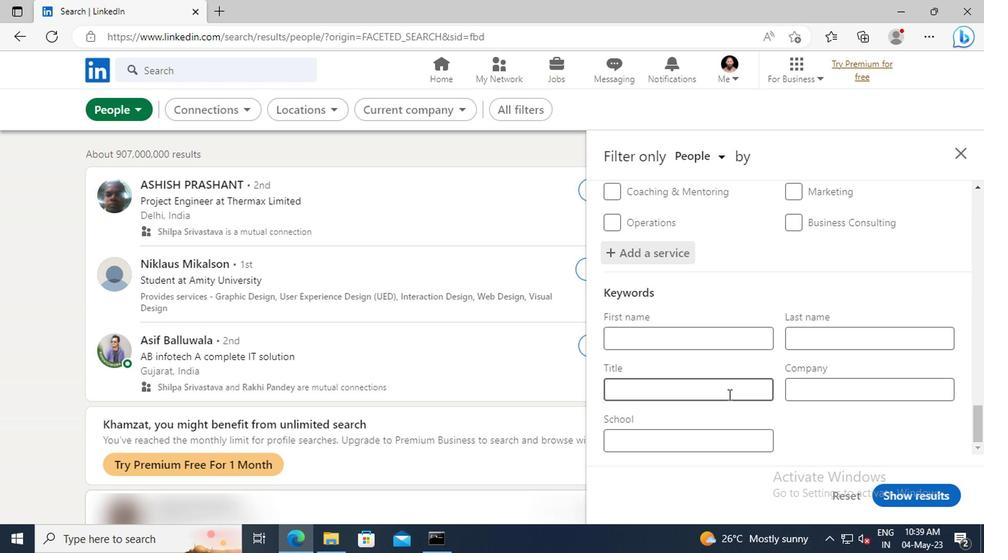 
Action: Key pressed <Key.shift>SUPERVISORS<Key.enter>
Screenshot: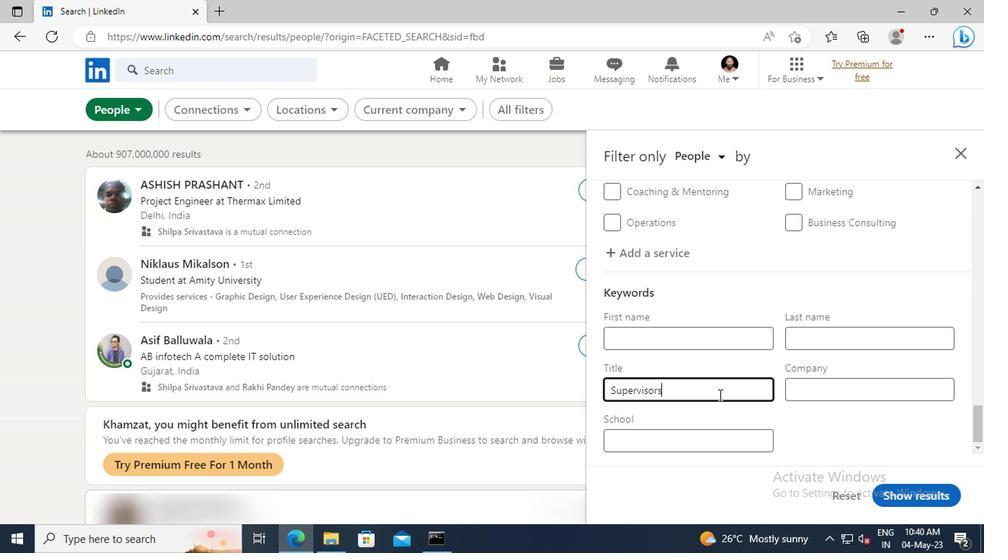 
Action: Mouse moved to (897, 495)
Screenshot: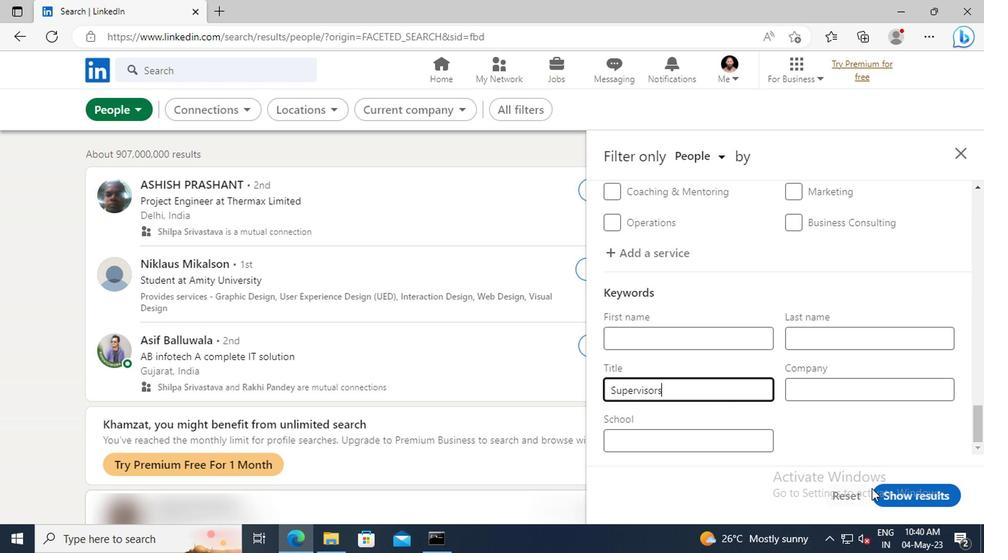 
Action: Mouse pressed left at (897, 495)
Screenshot: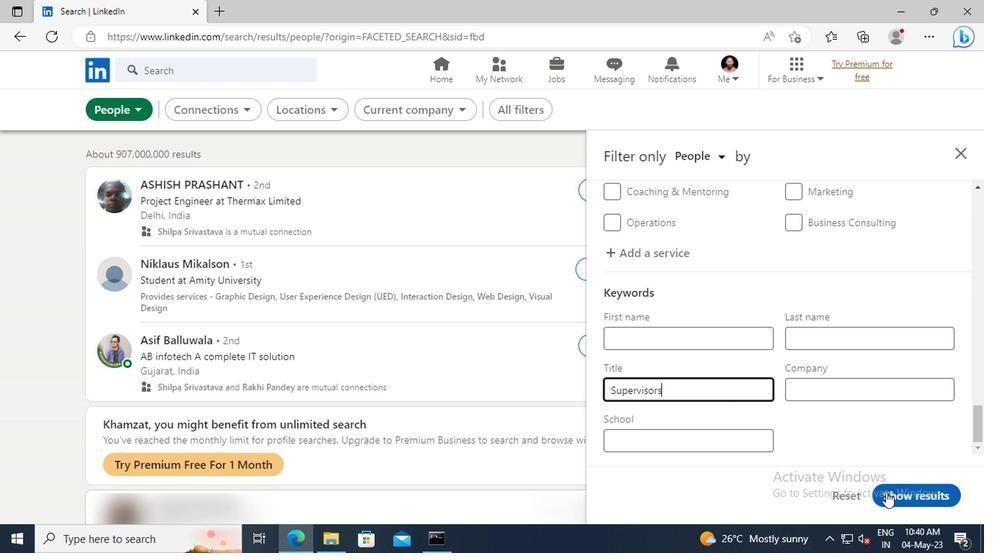 
